 Task: Look for space in La Orilla, Mexico from 17th June, 2023 to 21st June, 2023 for 2 adults in price range Rs.7000 to Rs.12000. Place can be private room with 1  bedroom having 2 beds and 1 bathroom. Property type can be house, flat, guest house. Booking option can be shelf check-in. Required host language is English.
Action: Mouse moved to (576, 141)
Screenshot: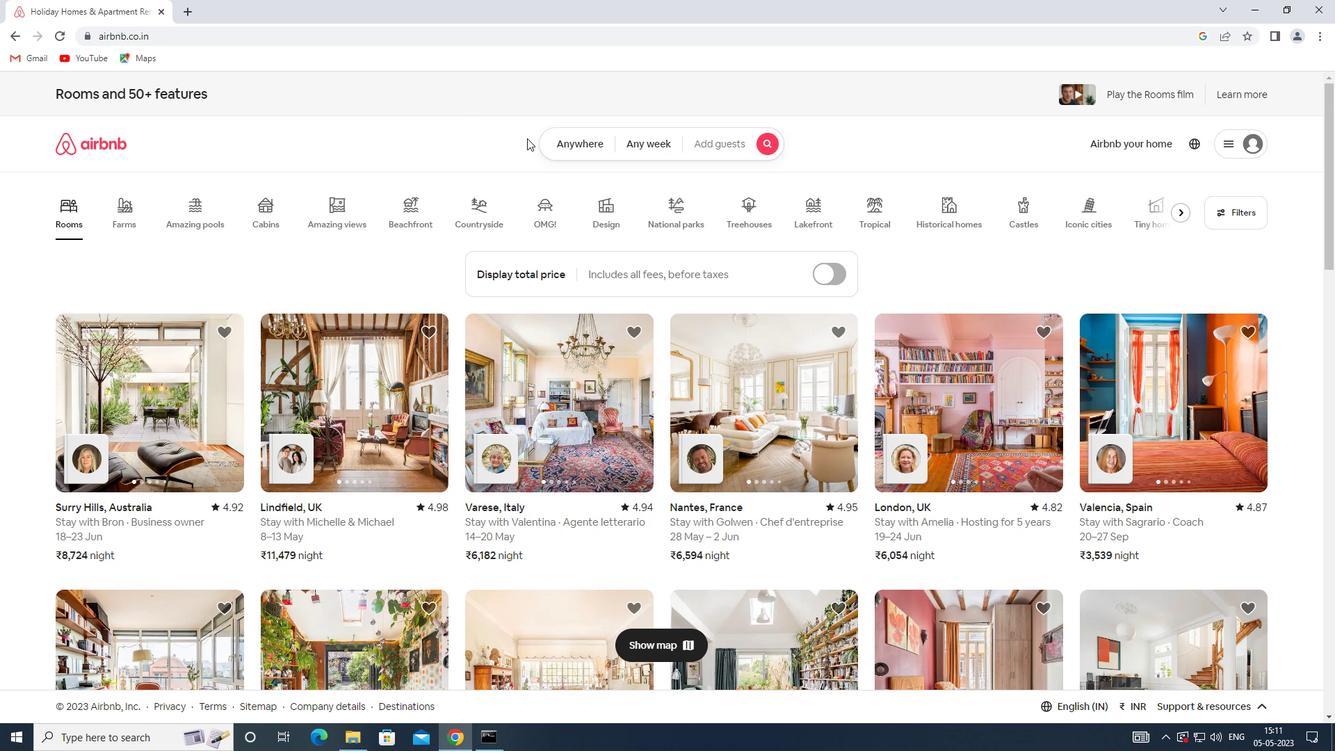 
Action: Mouse pressed left at (576, 141)
Screenshot: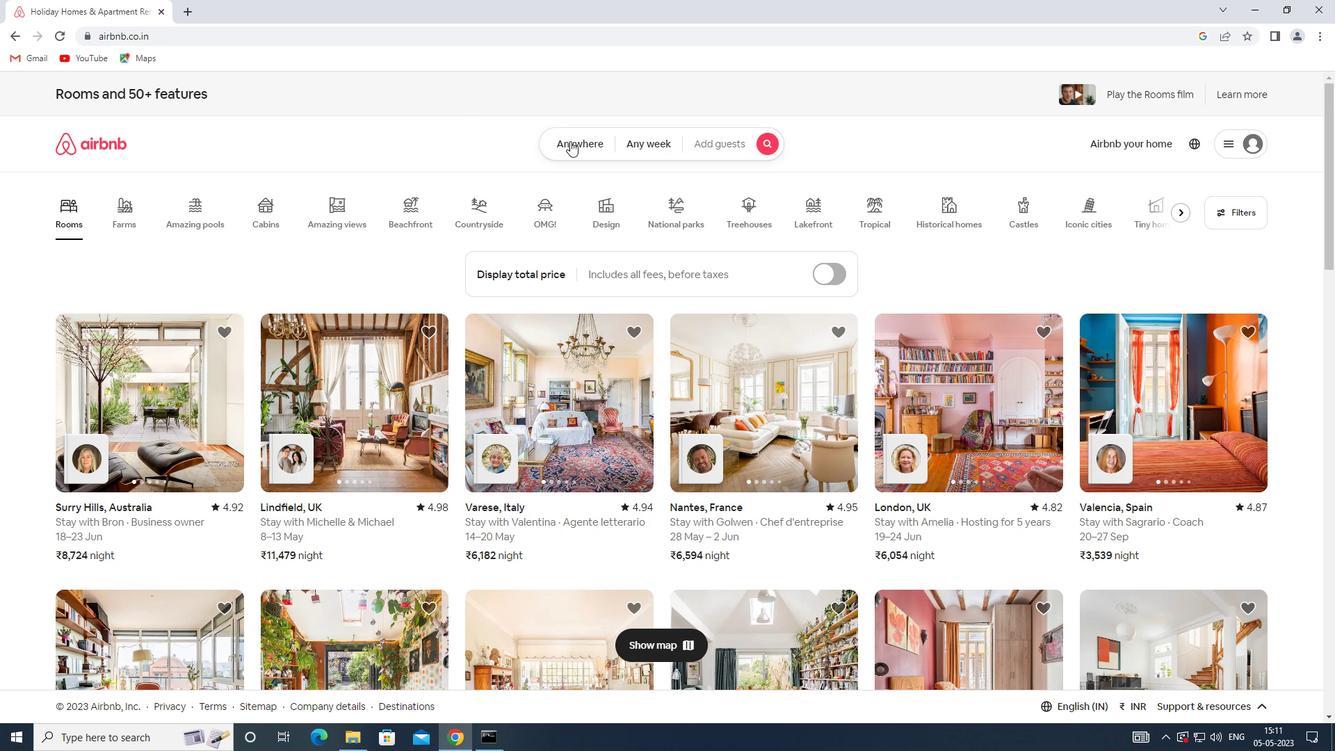 
Action: Mouse moved to (415, 196)
Screenshot: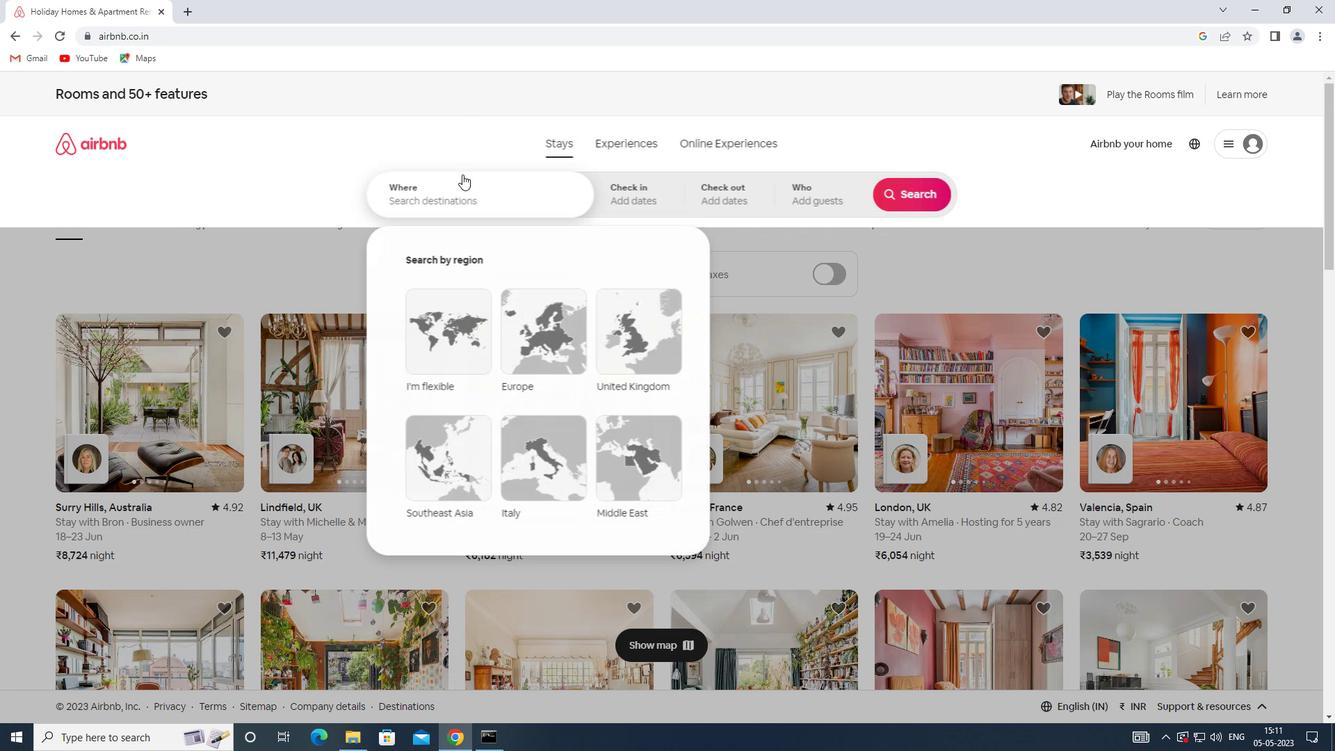 
Action: Mouse pressed left at (415, 196)
Screenshot: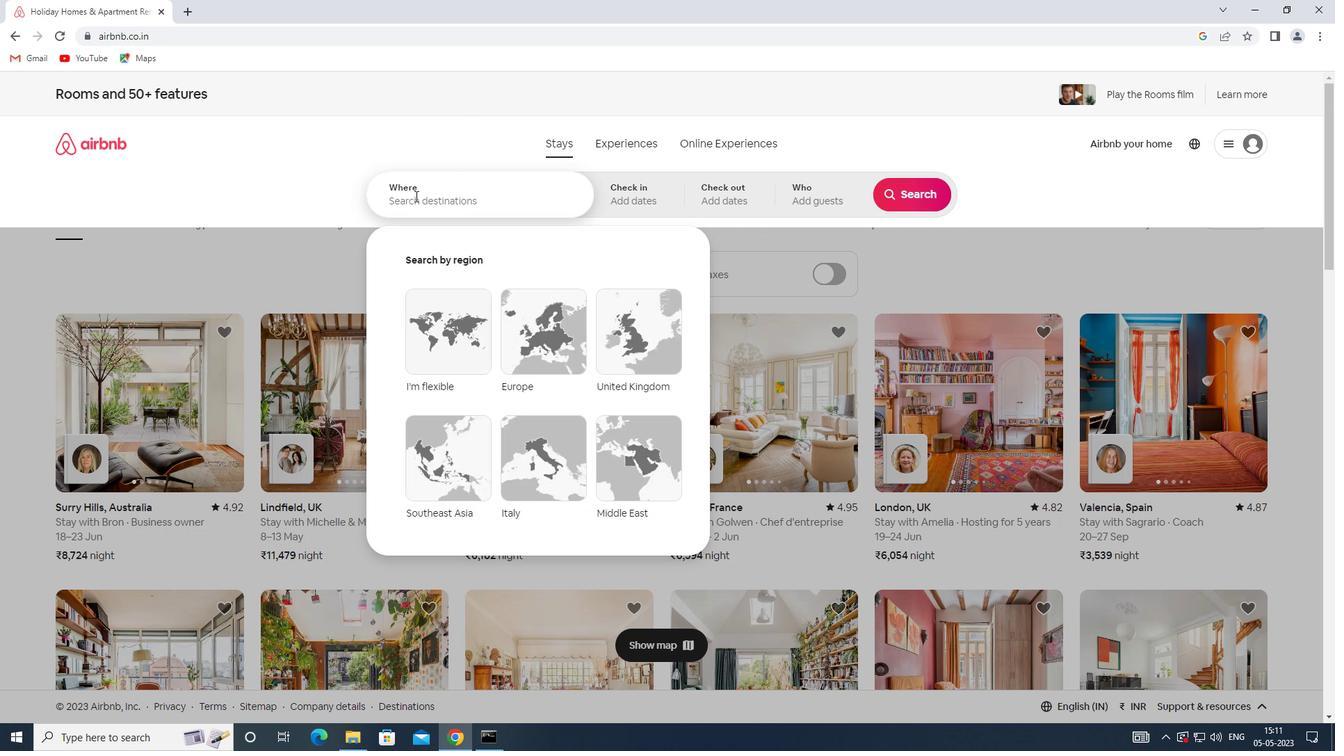 
Action: Key pressed <Key.shift><Key.shift><Key.shift><Key.shift>LA<Key.space><Key.shift>ORILLA,<Key.shift><Key.shift><Key.shift><Key.shift><Key.shift><Key.shift>MEXICO
Screenshot: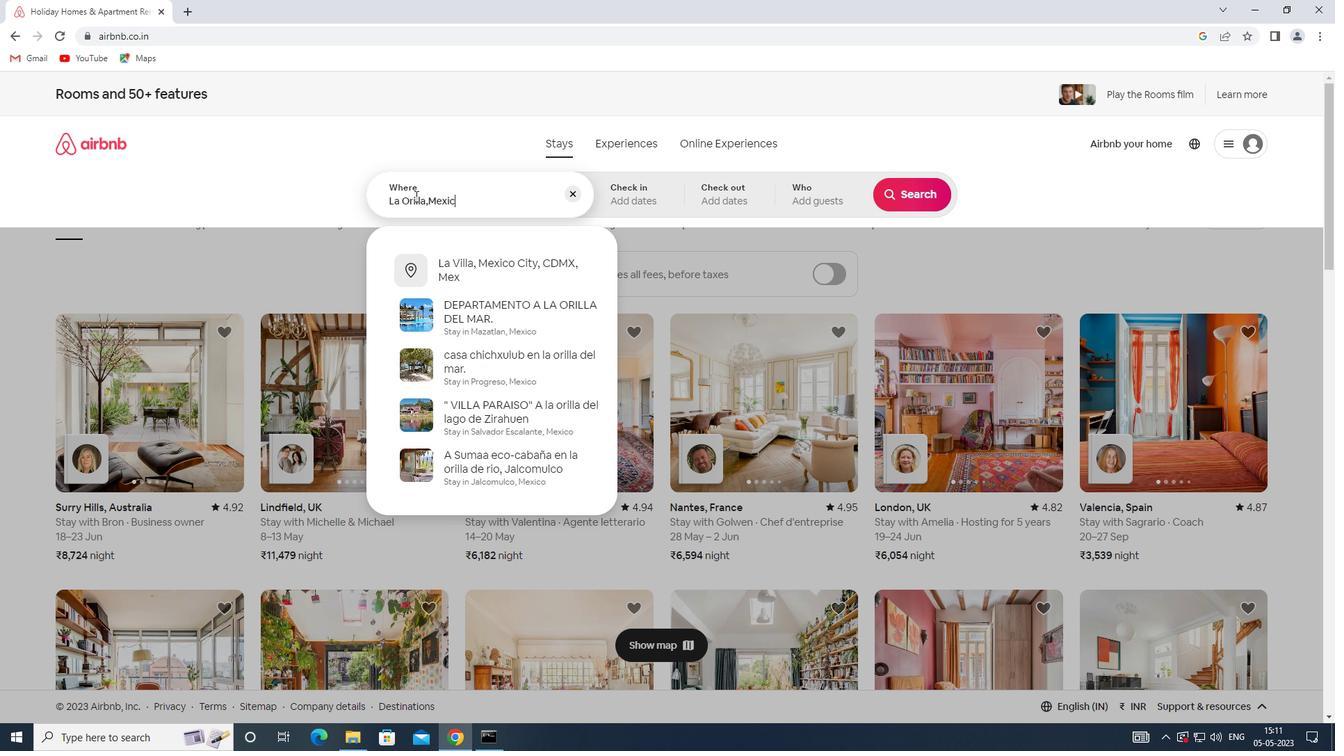 
Action: Mouse moved to (617, 205)
Screenshot: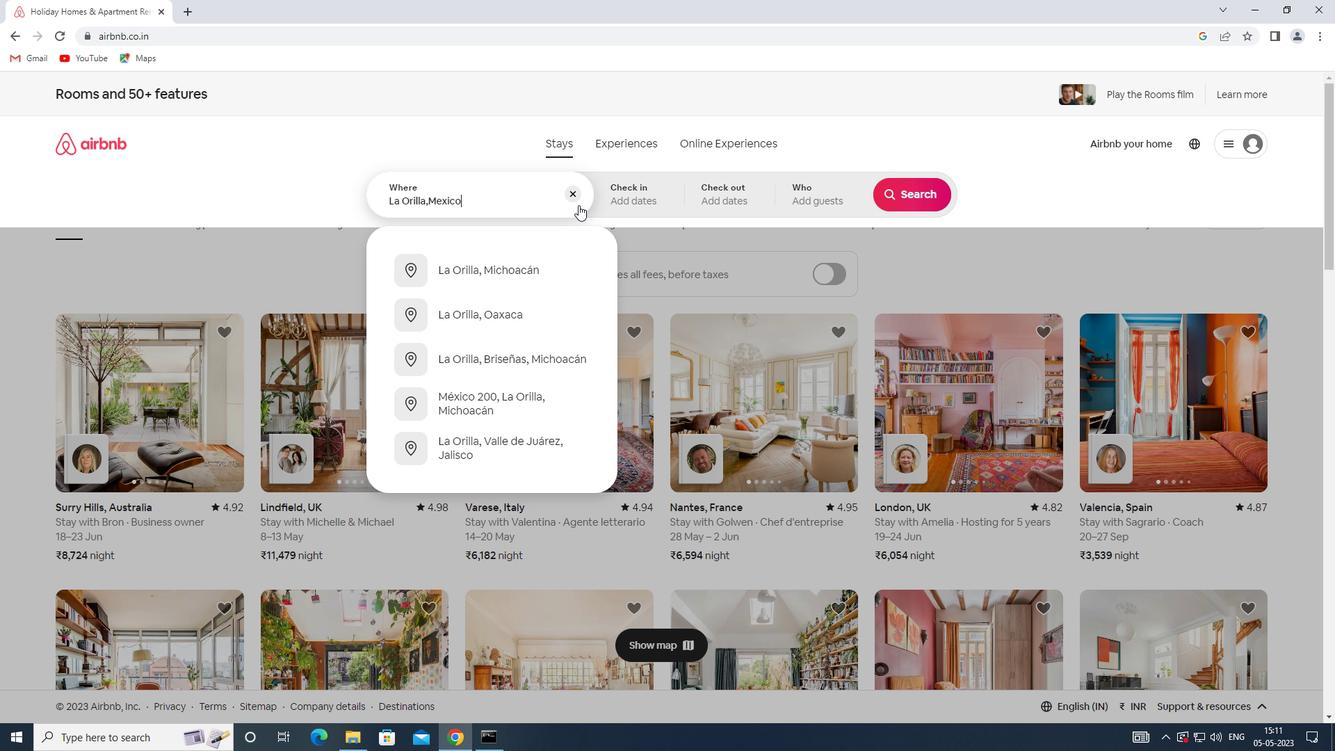 
Action: Mouse pressed left at (617, 205)
Screenshot: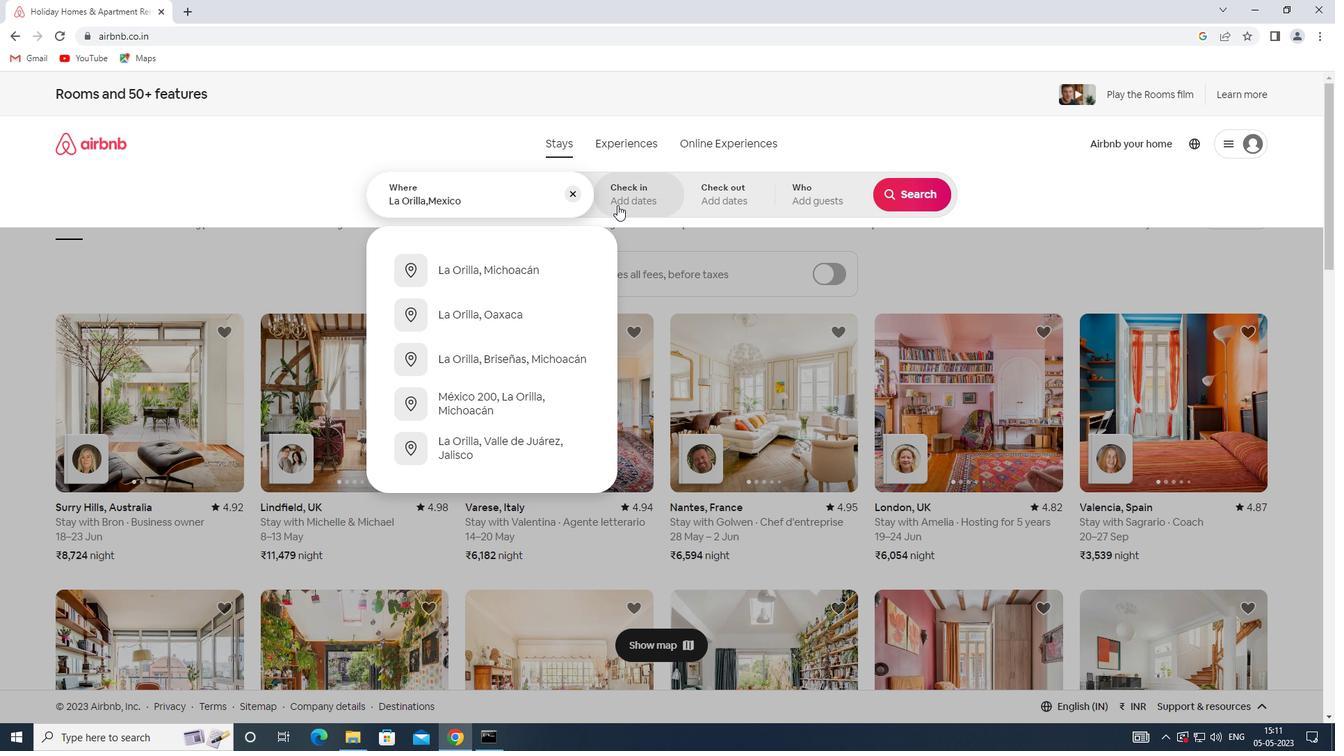 
Action: Mouse moved to (898, 428)
Screenshot: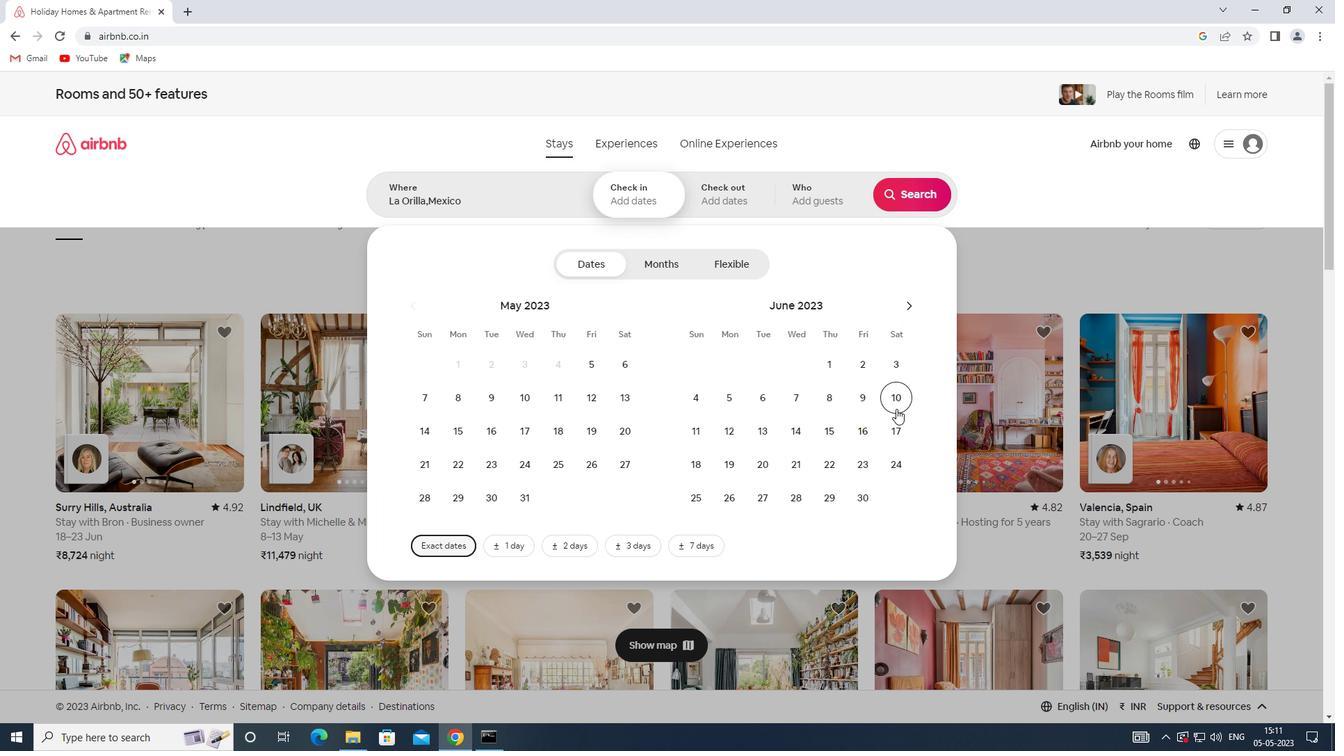 
Action: Mouse pressed left at (898, 428)
Screenshot: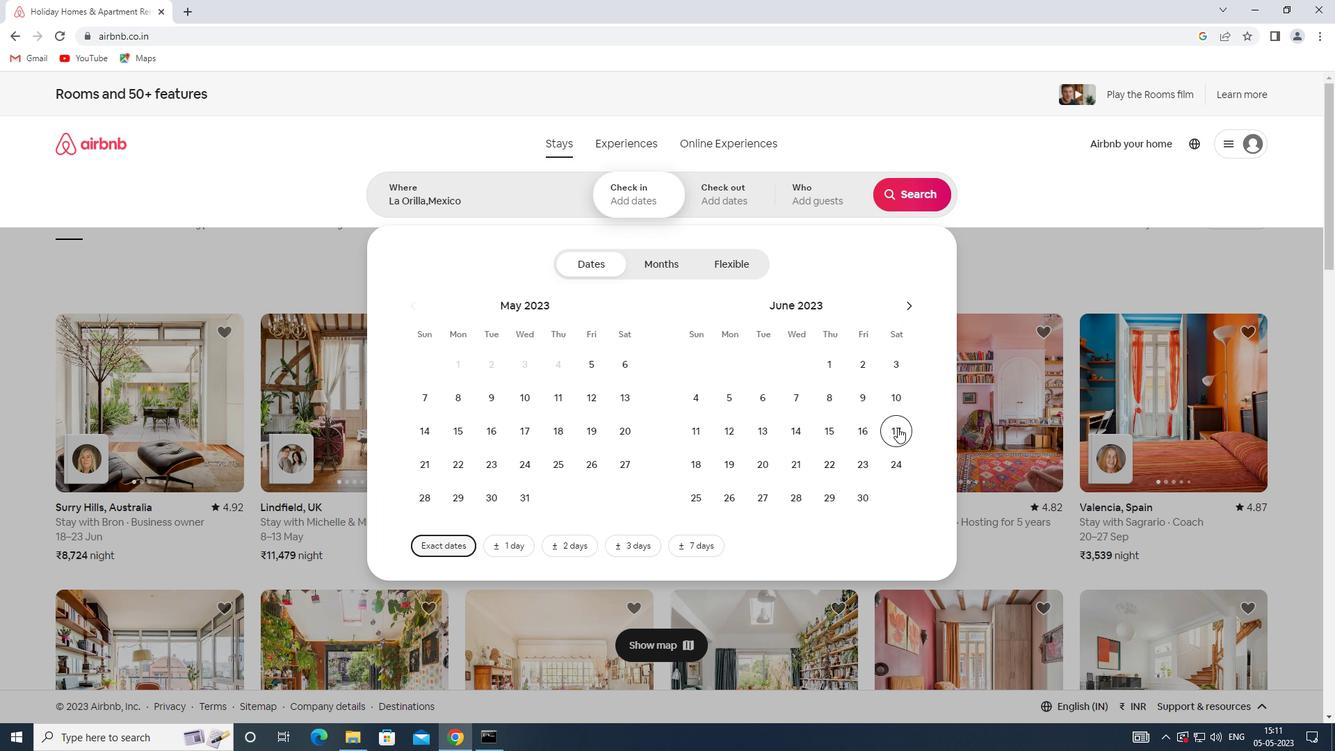 
Action: Mouse moved to (793, 467)
Screenshot: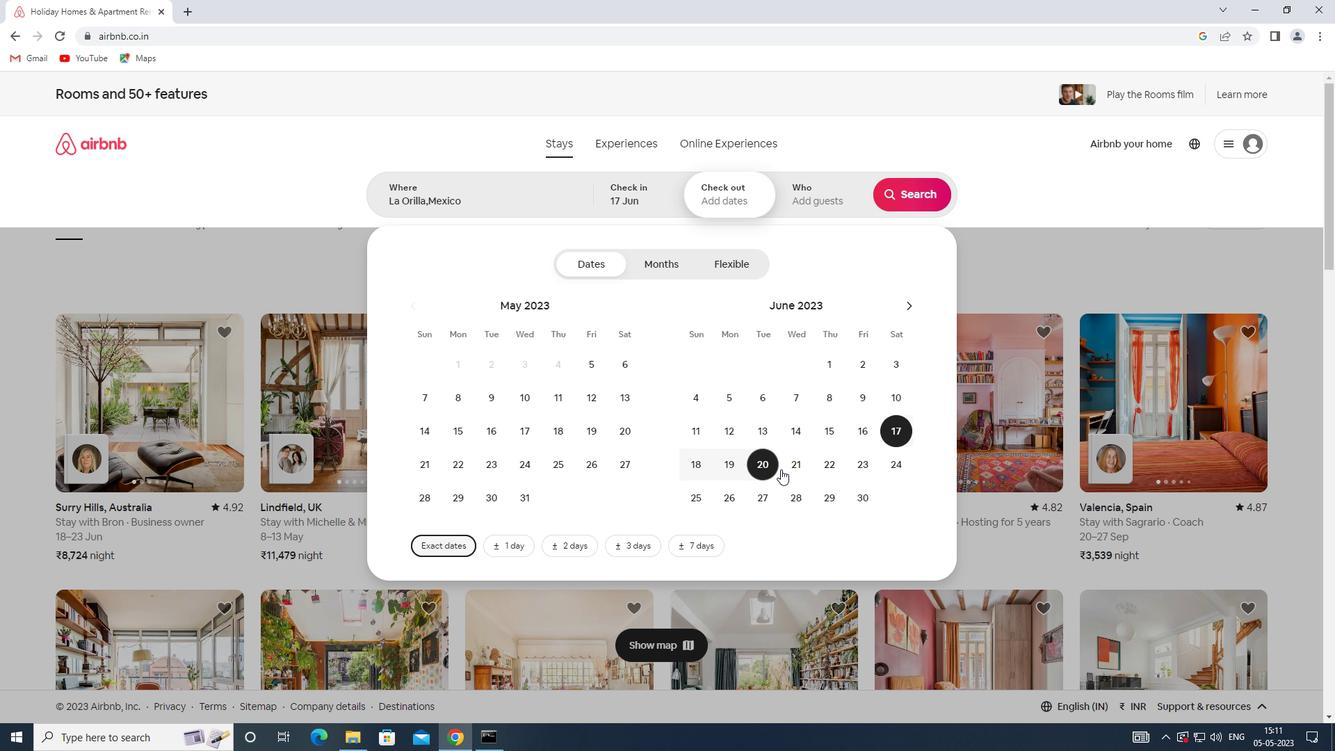 
Action: Mouse pressed left at (793, 467)
Screenshot: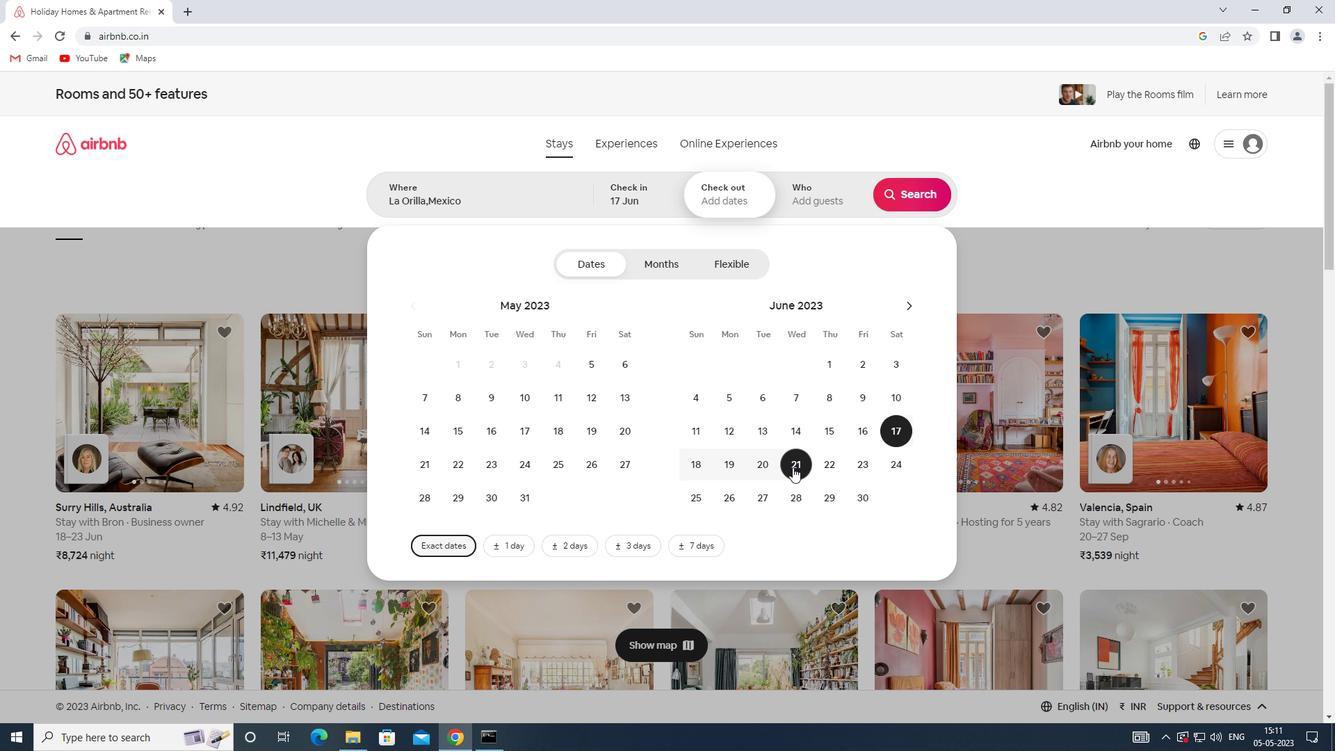 
Action: Mouse moved to (823, 201)
Screenshot: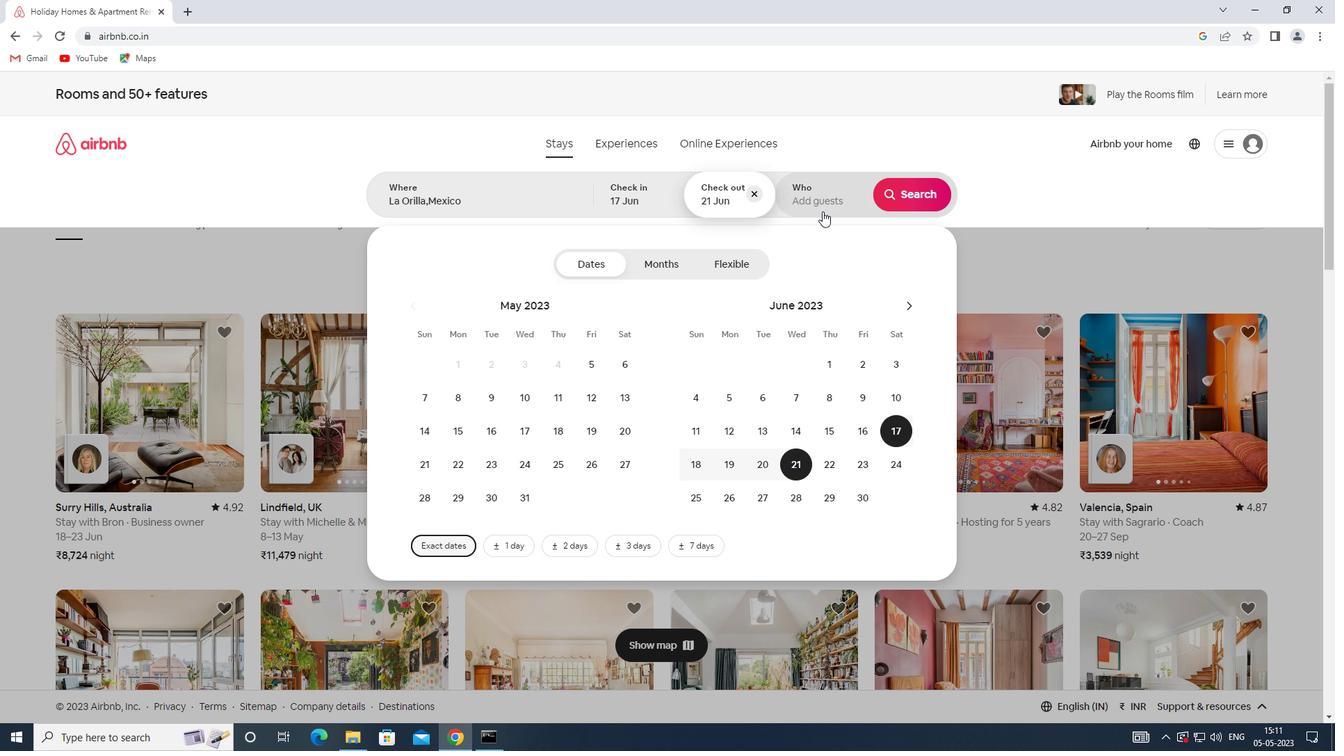 
Action: Mouse pressed left at (823, 201)
Screenshot: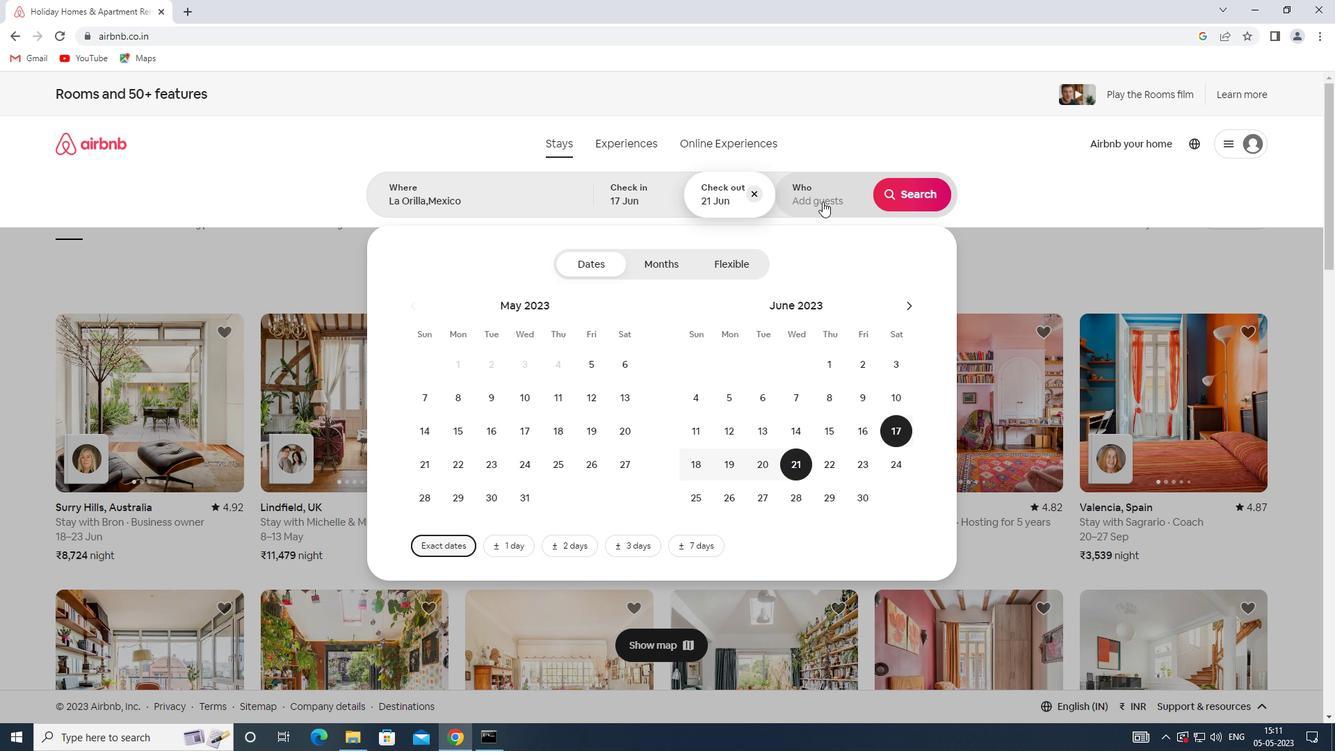 
Action: Mouse moved to (919, 267)
Screenshot: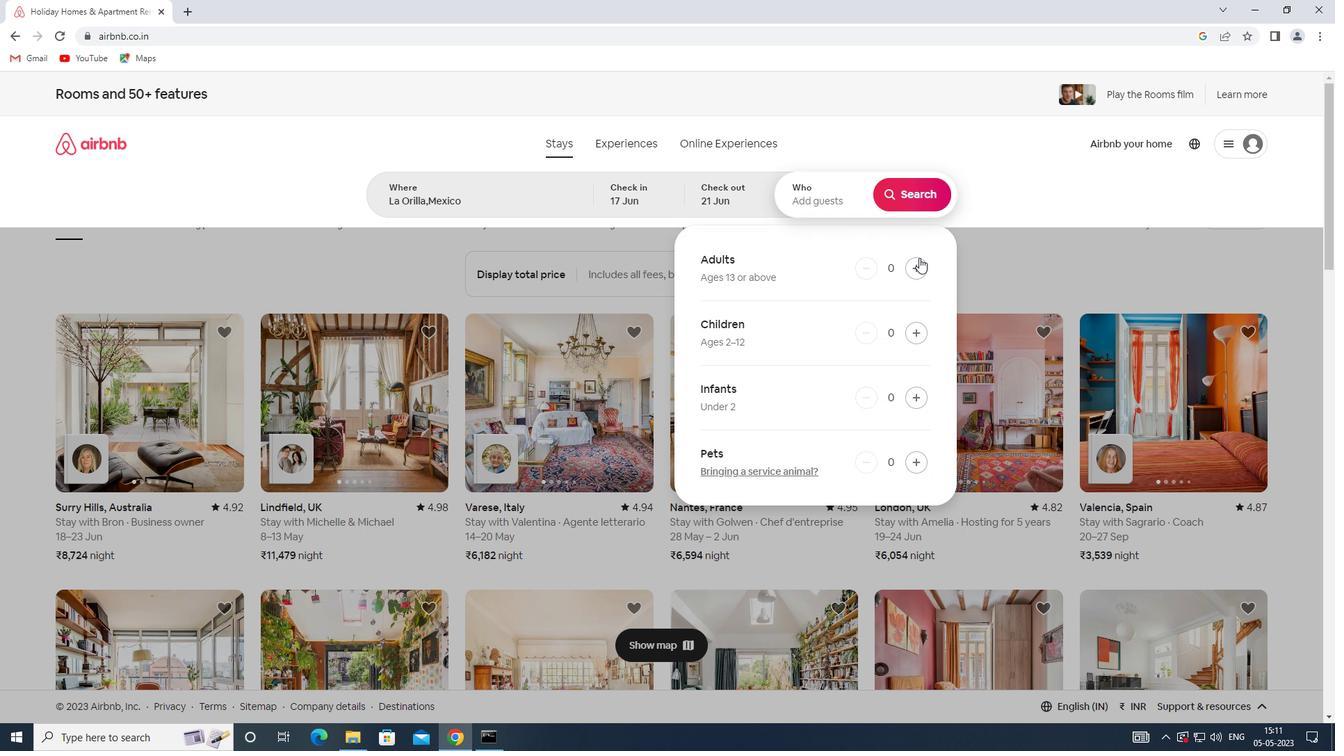 
Action: Mouse pressed left at (919, 267)
Screenshot: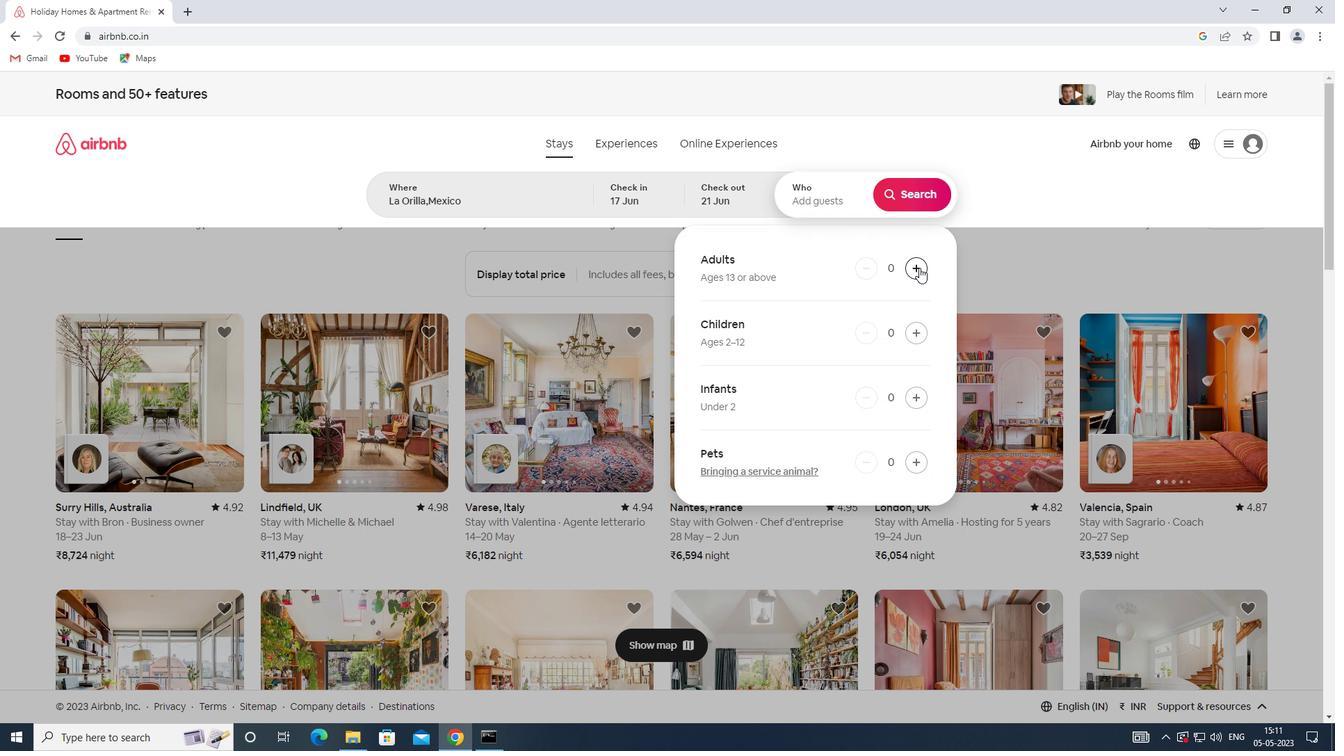 
Action: Mouse pressed left at (919, 267)
Screenshot: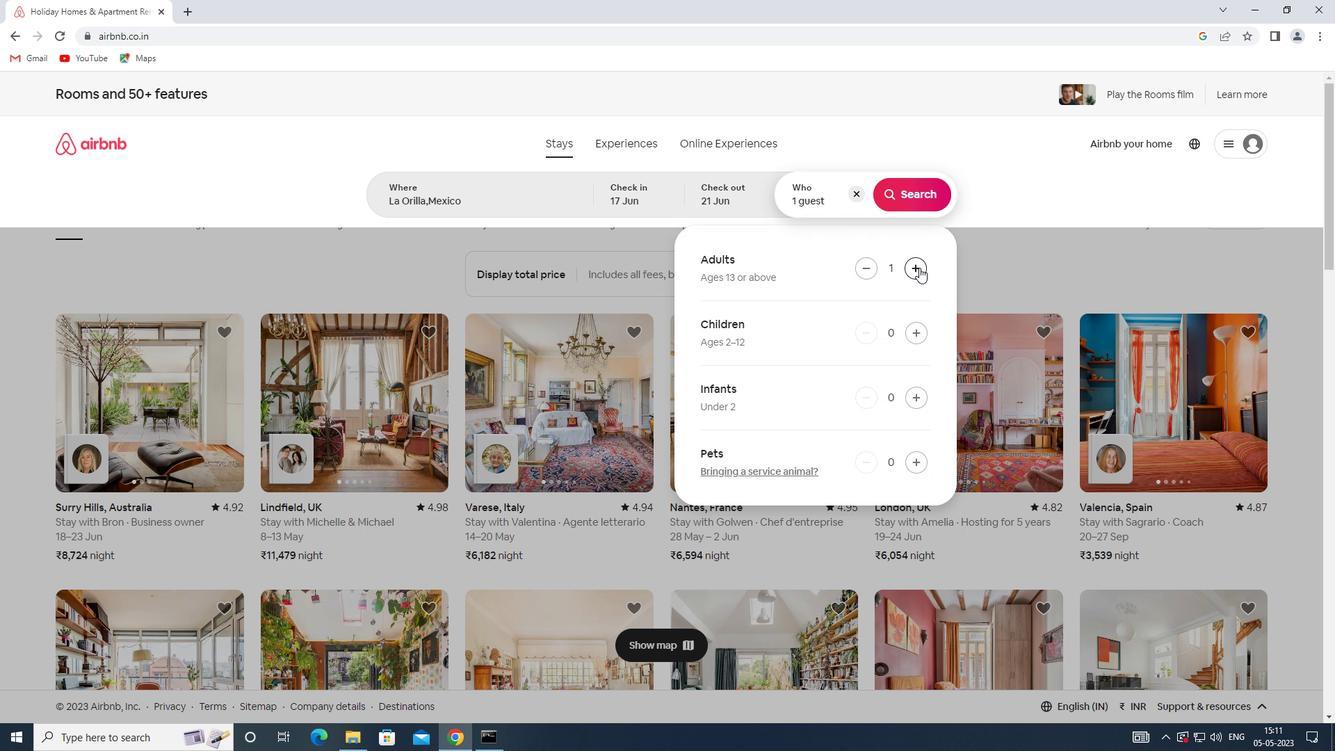 
Action: Mouse moved to (912, 196)
Screenshot: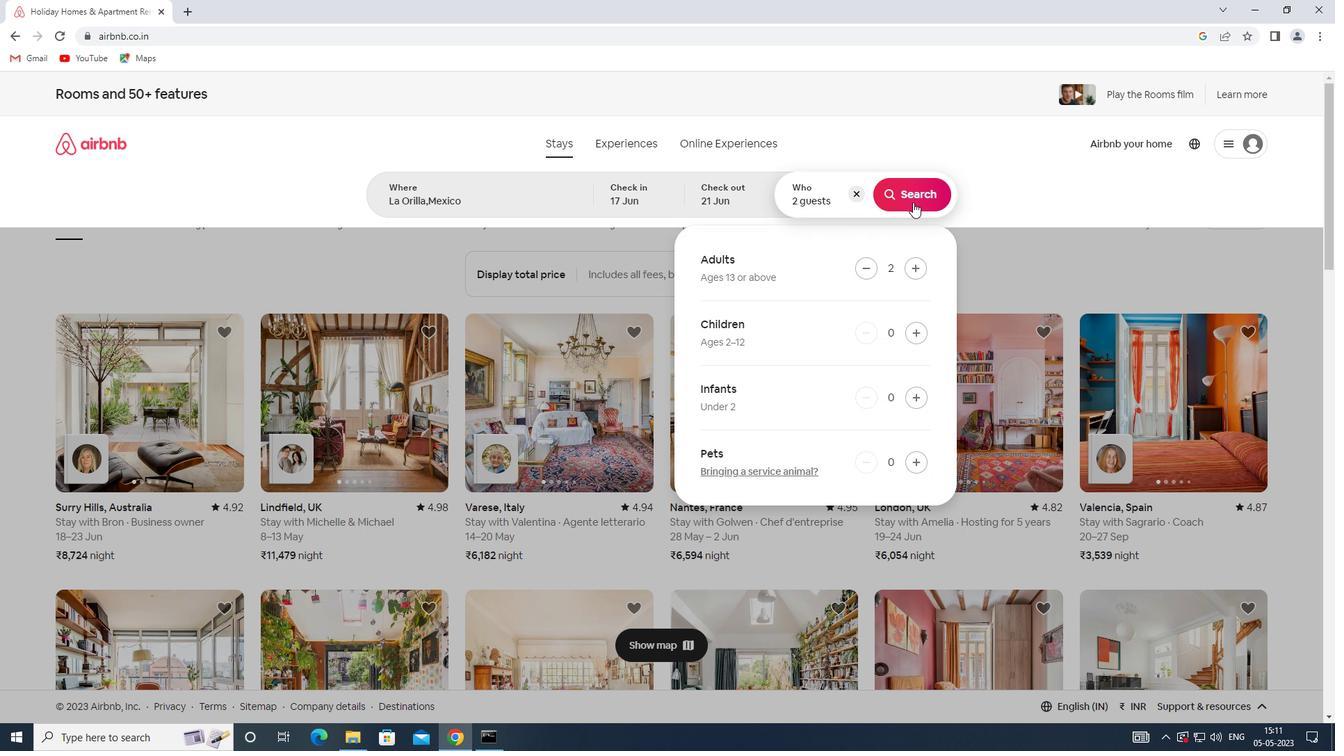 
Action: Mouse pressed left at (912, 196)
Screenshot: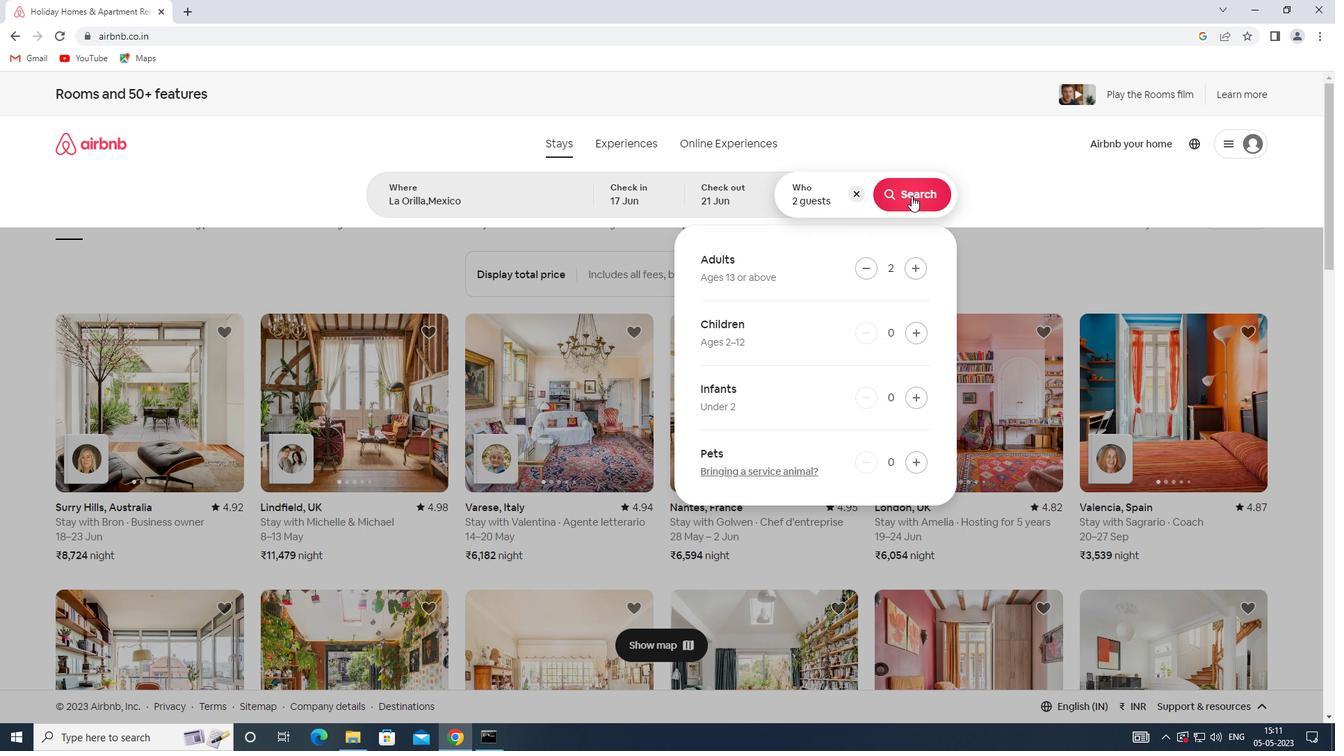 
Action: Mouse moved to (1273, 157)
Screenshot: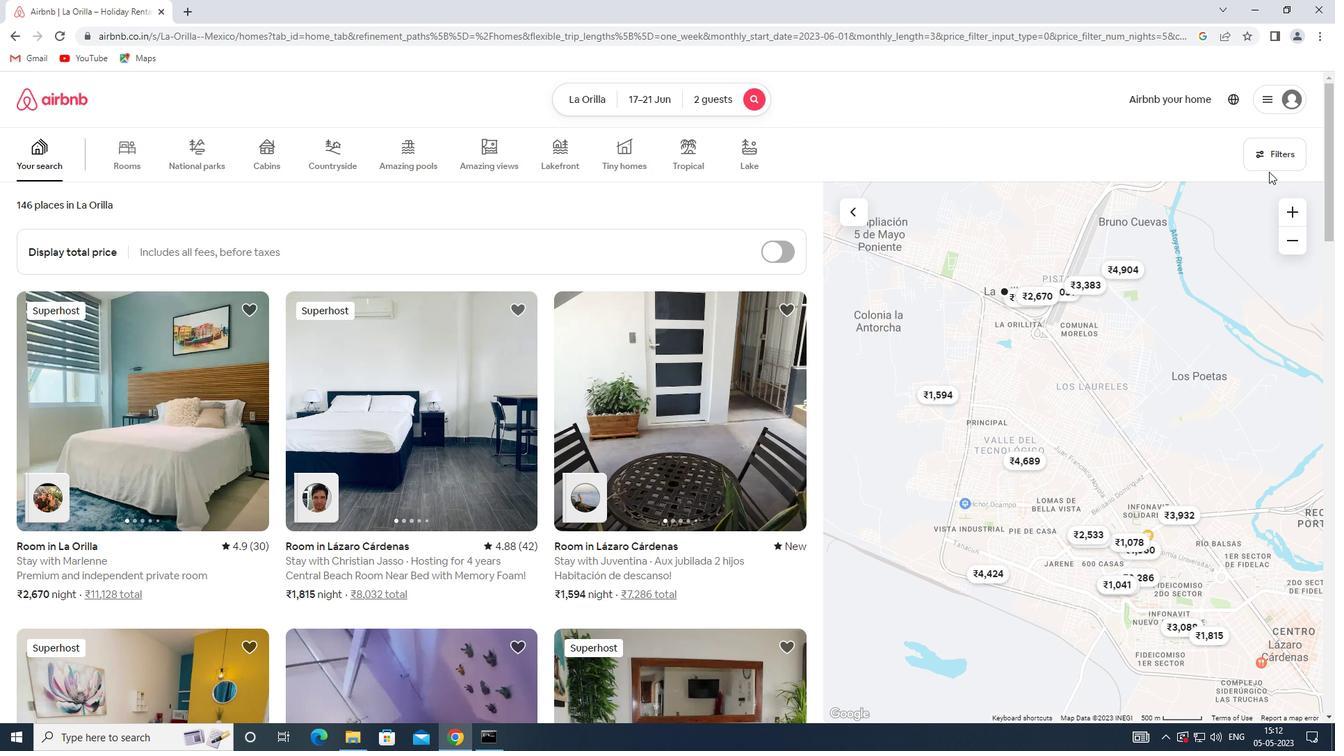 
Action: Mouse pressed left at (1273, 157)
Screenshot: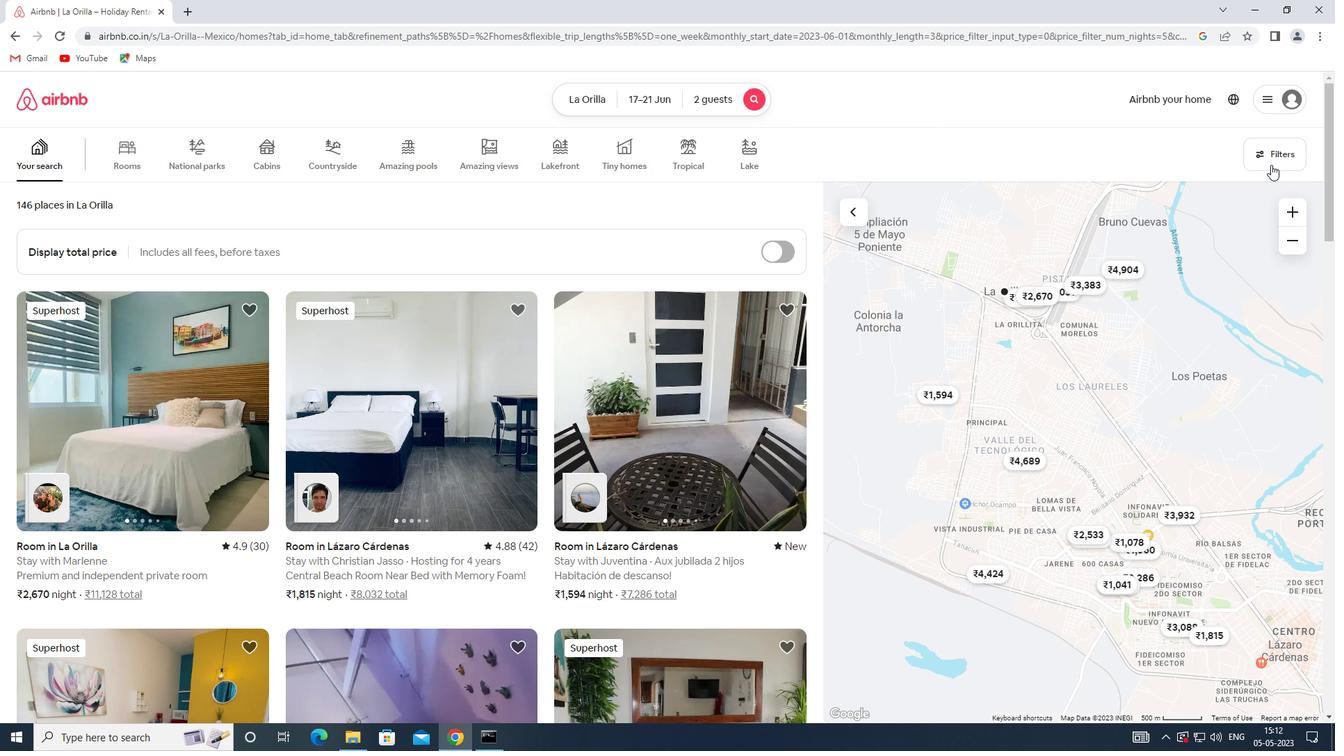 
Action: Mouse moved to (489, 498)
Screenshot: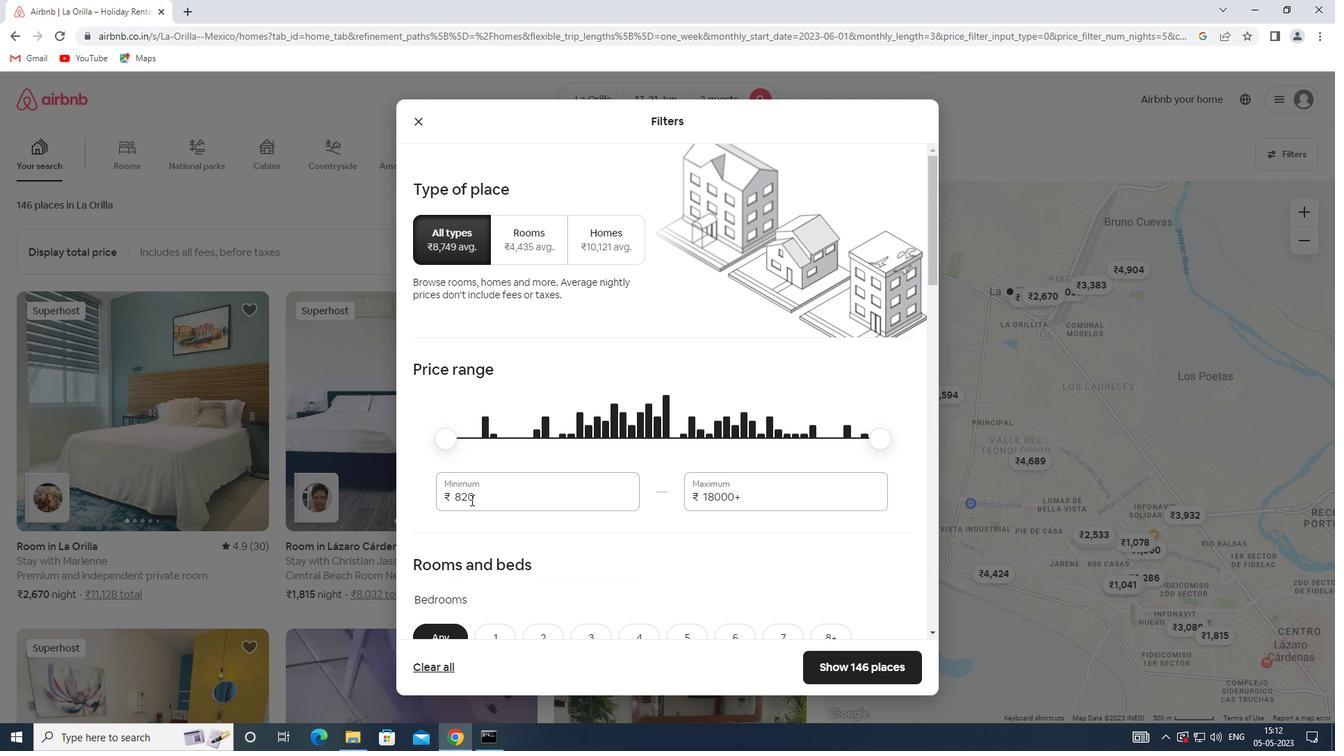 
Action: Mouse pressed left at (489, 498)
Screenshot: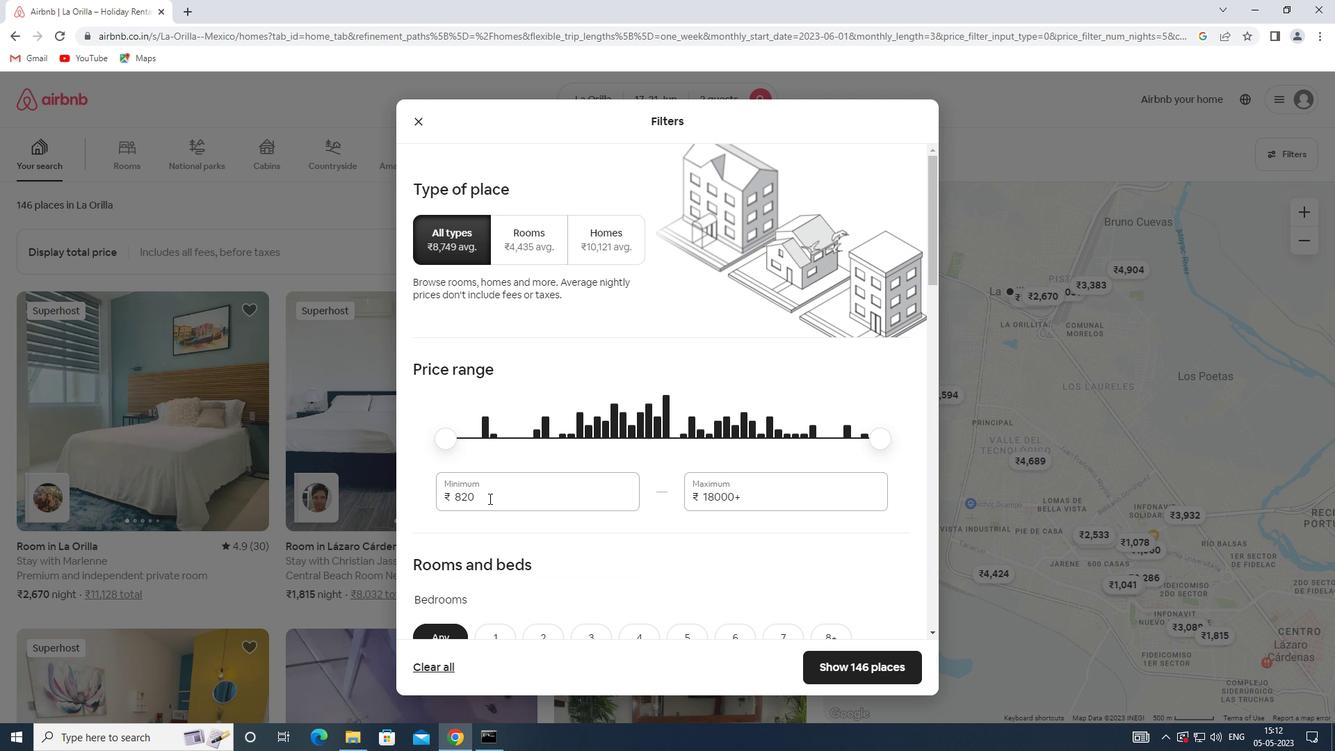 
Action: Mouse moved to (402, 491)
Screenshot: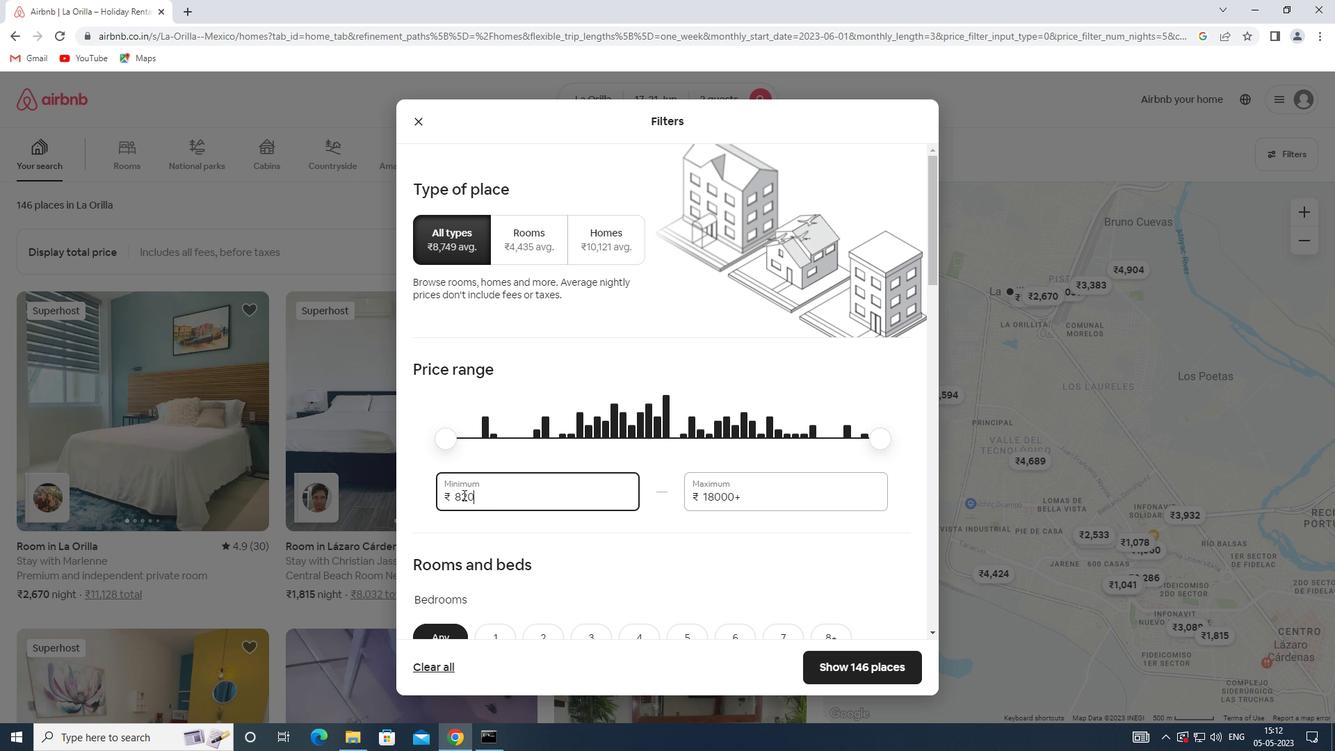 
Action: Key pressed 7000
Screenshot: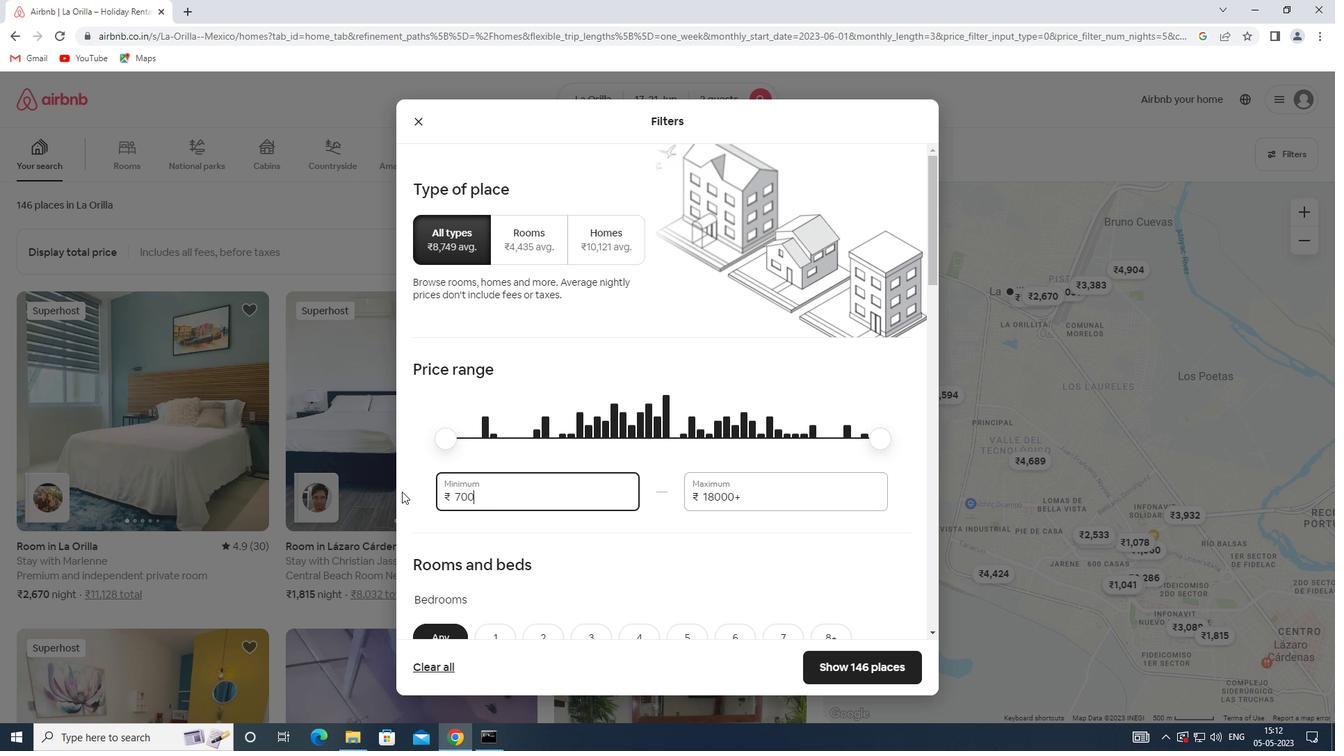 
Action: Mouse moved to (751, 498)
Screenshot: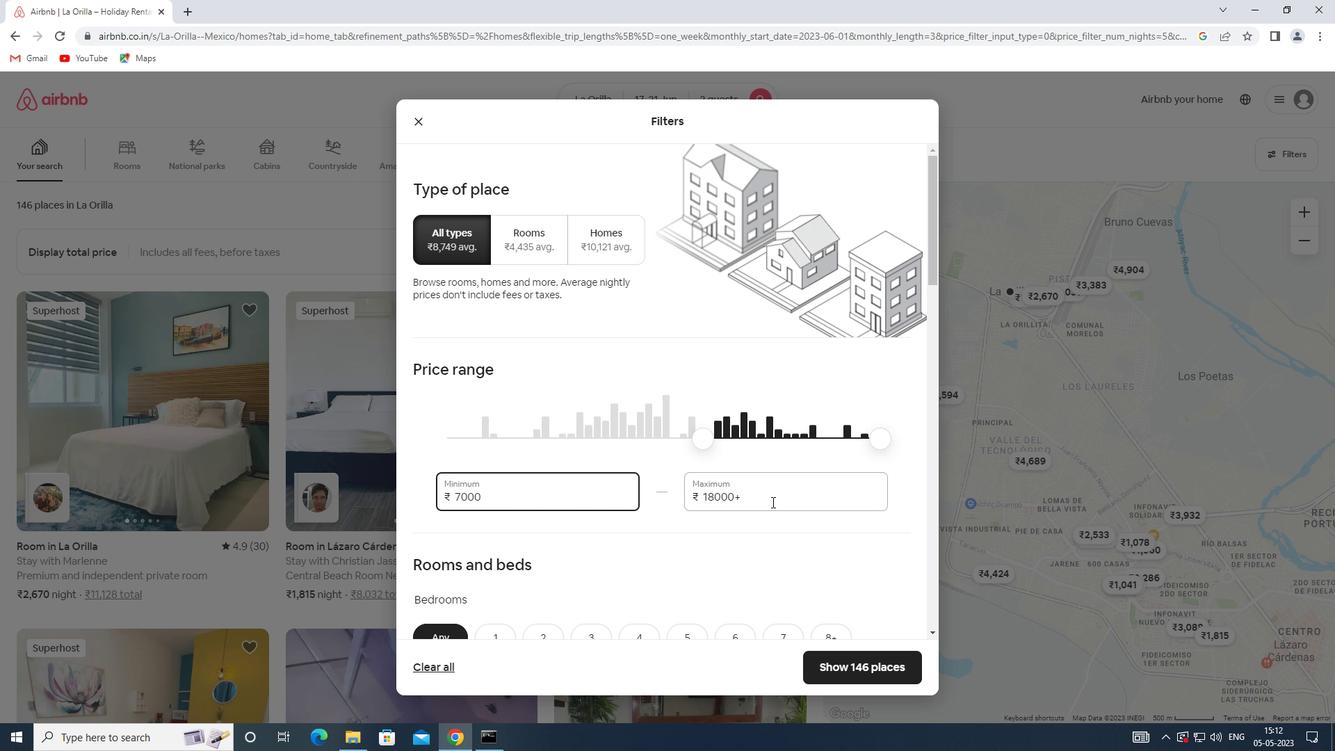 
Action: Mouse pressed left at (751, 498)
Screenshot: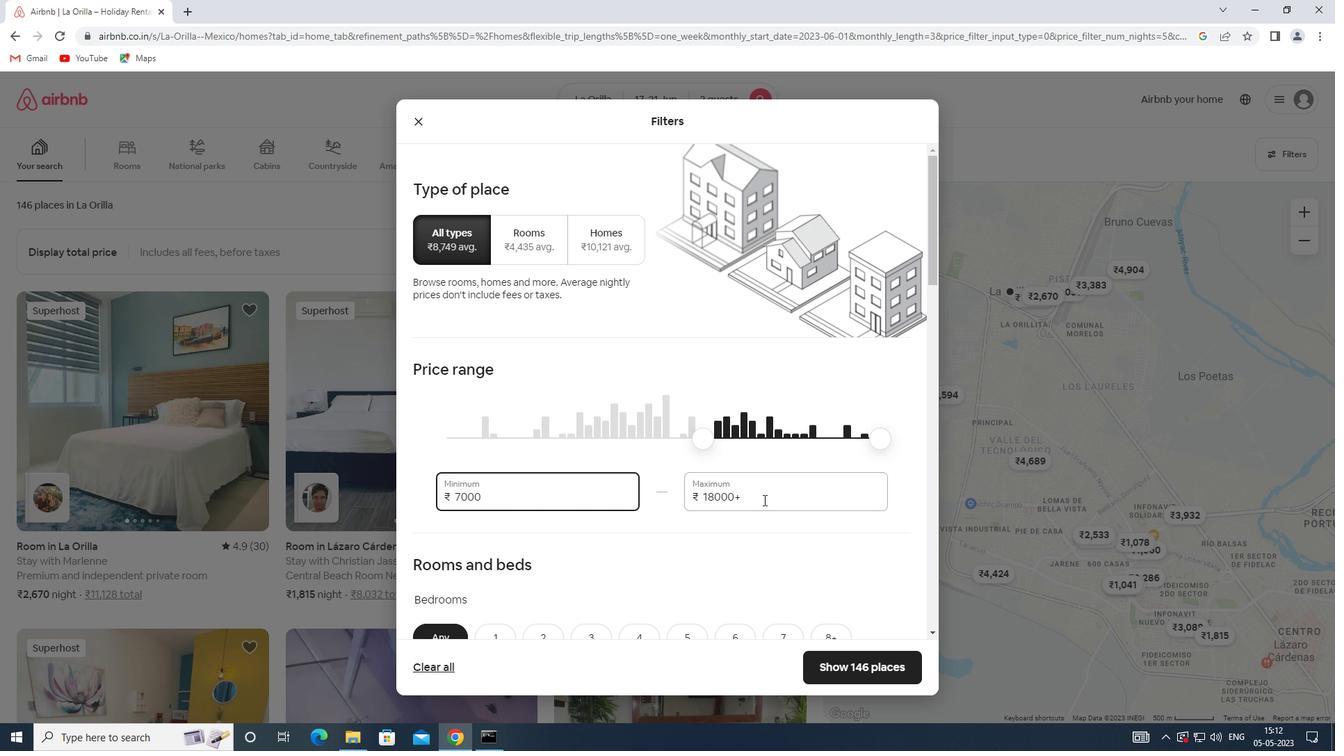 
Action: Mouse moved to (632, 496)
Screenshot: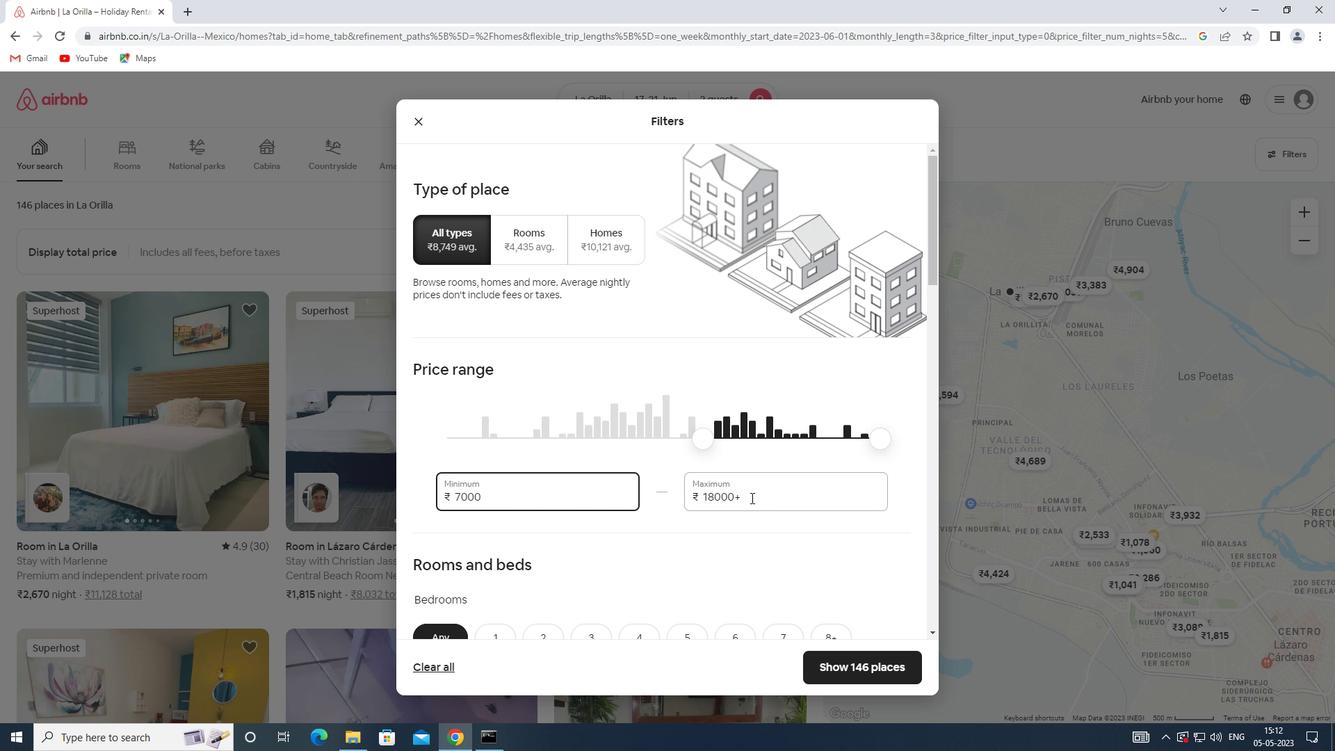 
Action: Key pressed 12000
Screenshot: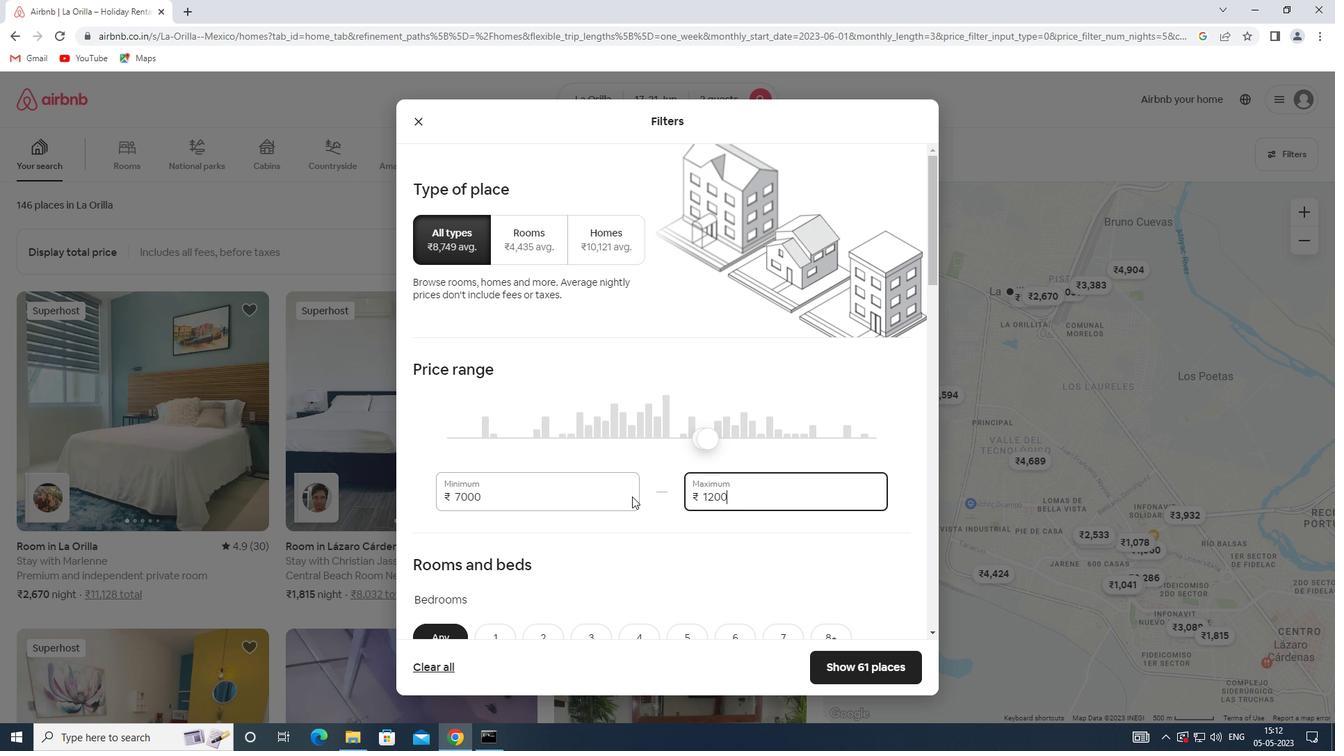 
Action: Mouse moved to (599, 491)
Screenshot: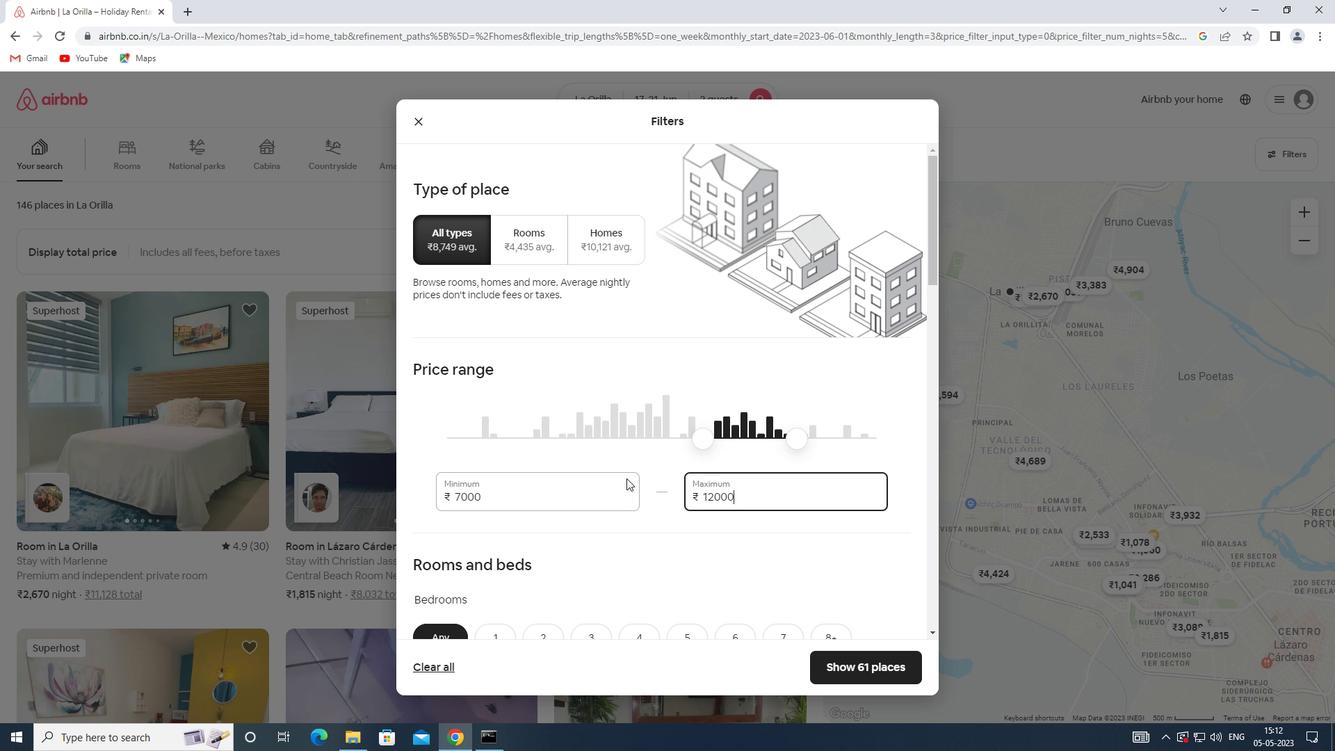 
Action: Mouse scrolled (599, 490) with delta (0, 0)
Screenshot: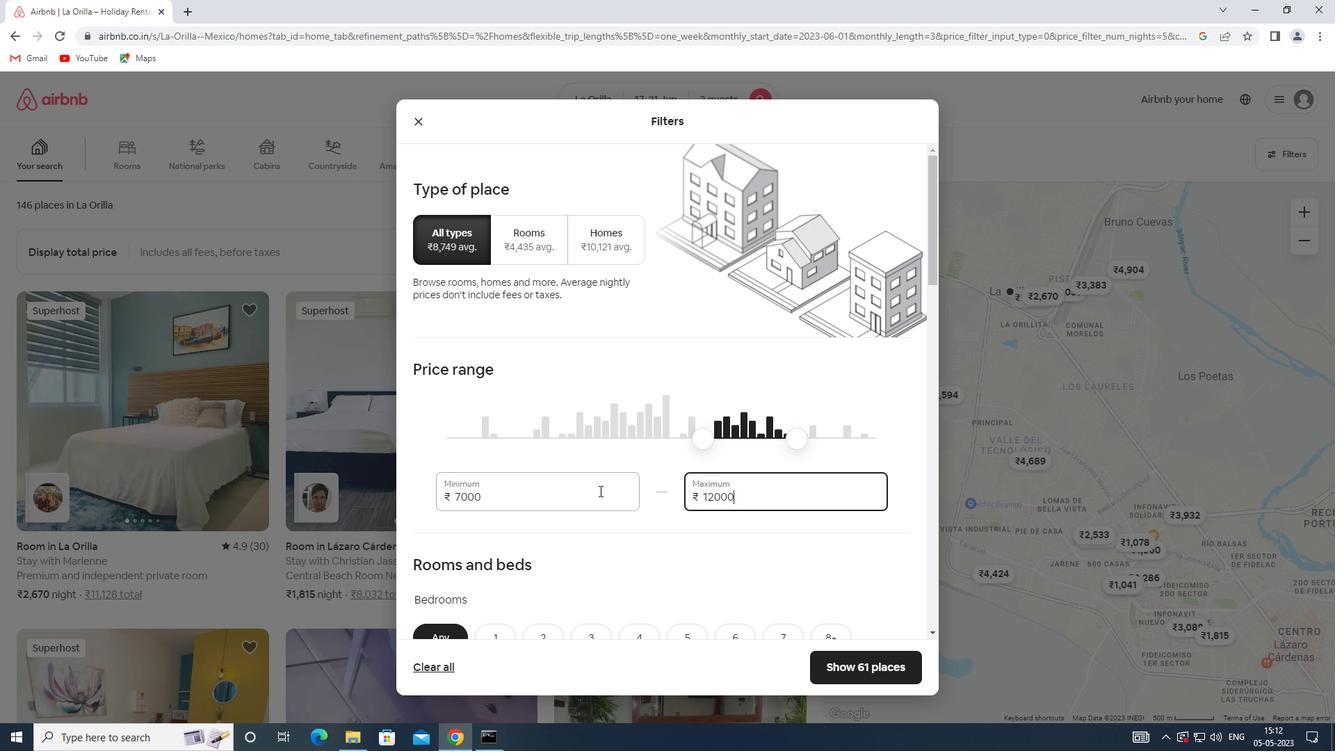 
Action: Mouse scrolled (599, 490) with delta (0, 0)
Screenshot: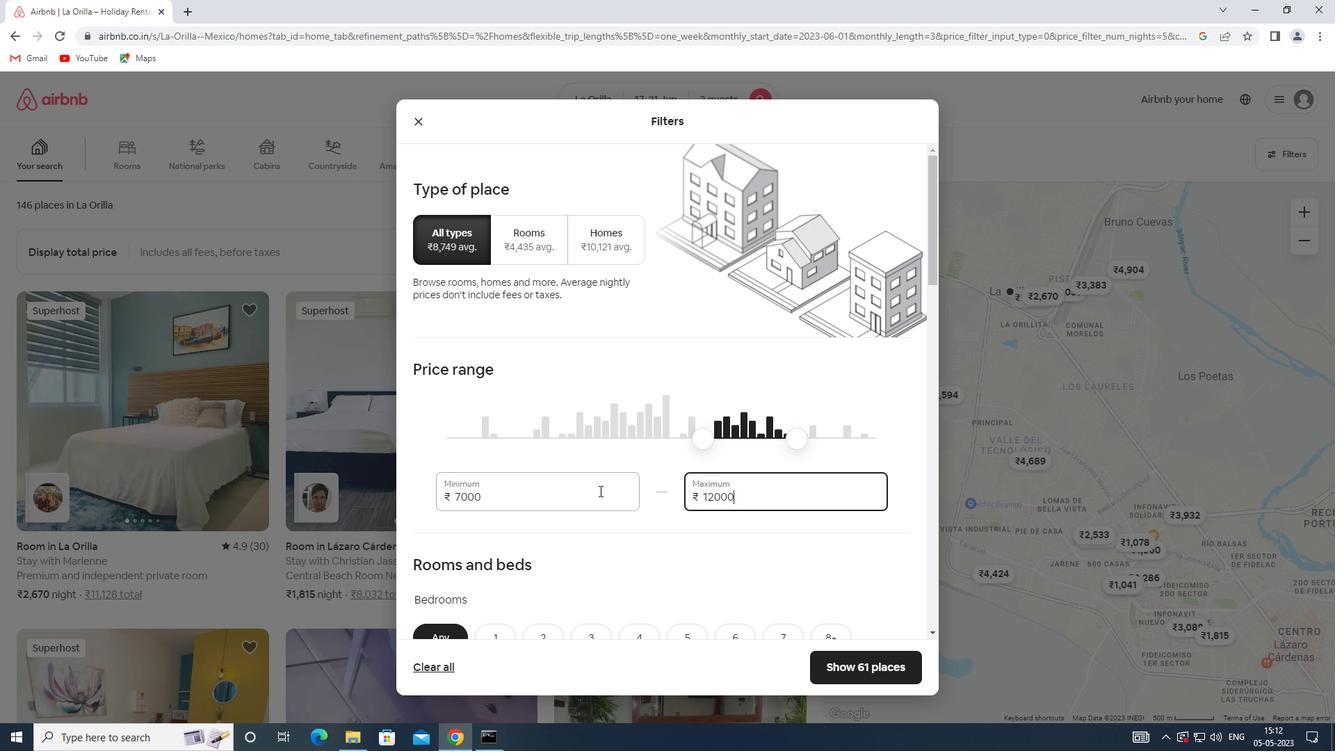 
Action: Mouse scrolled (599, 490) with delta (0, 0)
Screenshot: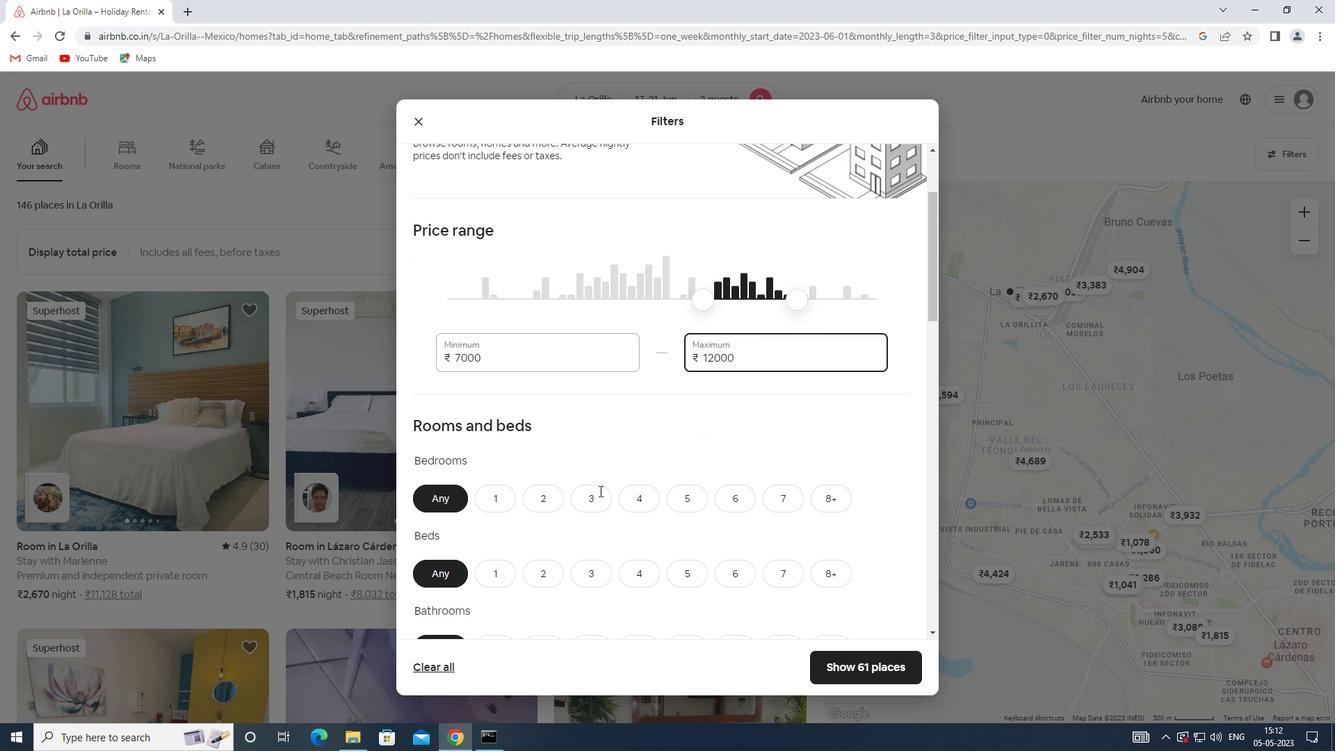 
Action: Mouse moved to (596, 491)
Screenshot: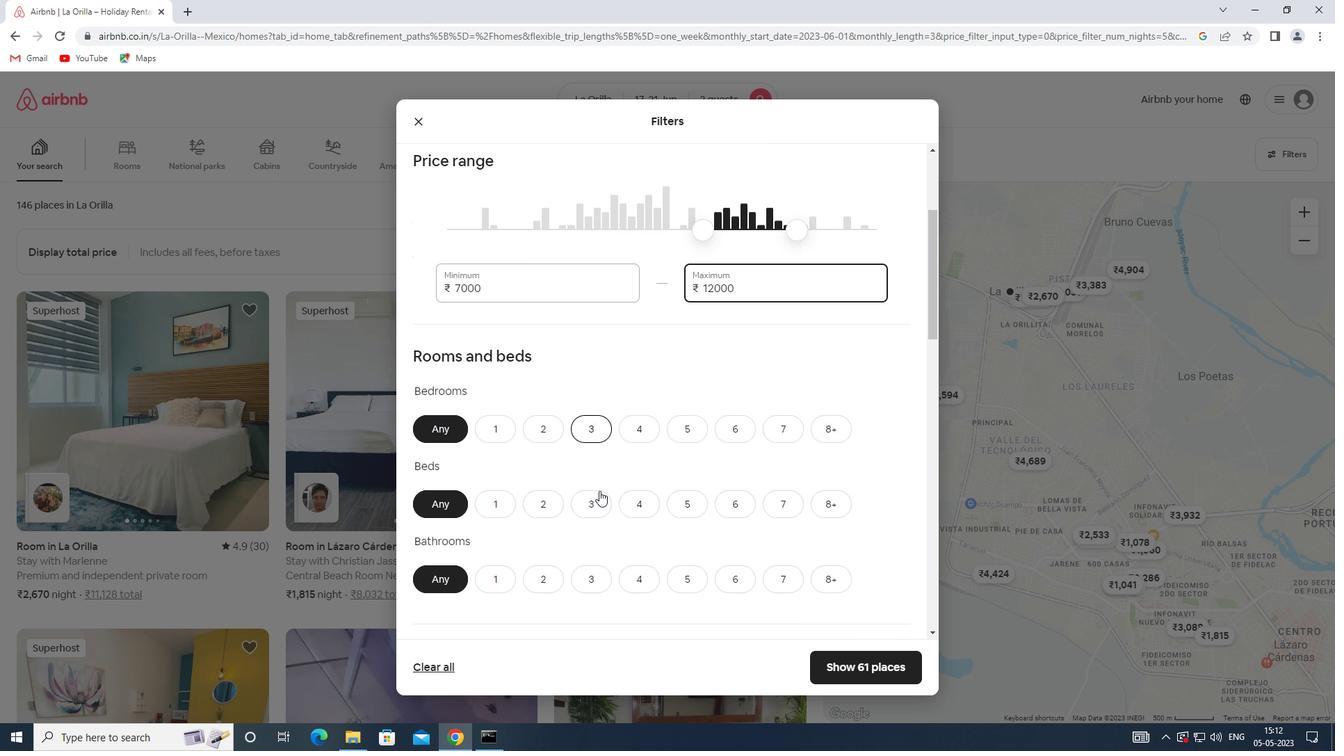 
Action: Mouse scrolled (596, 491) with delta (0, 0)
Screenshot: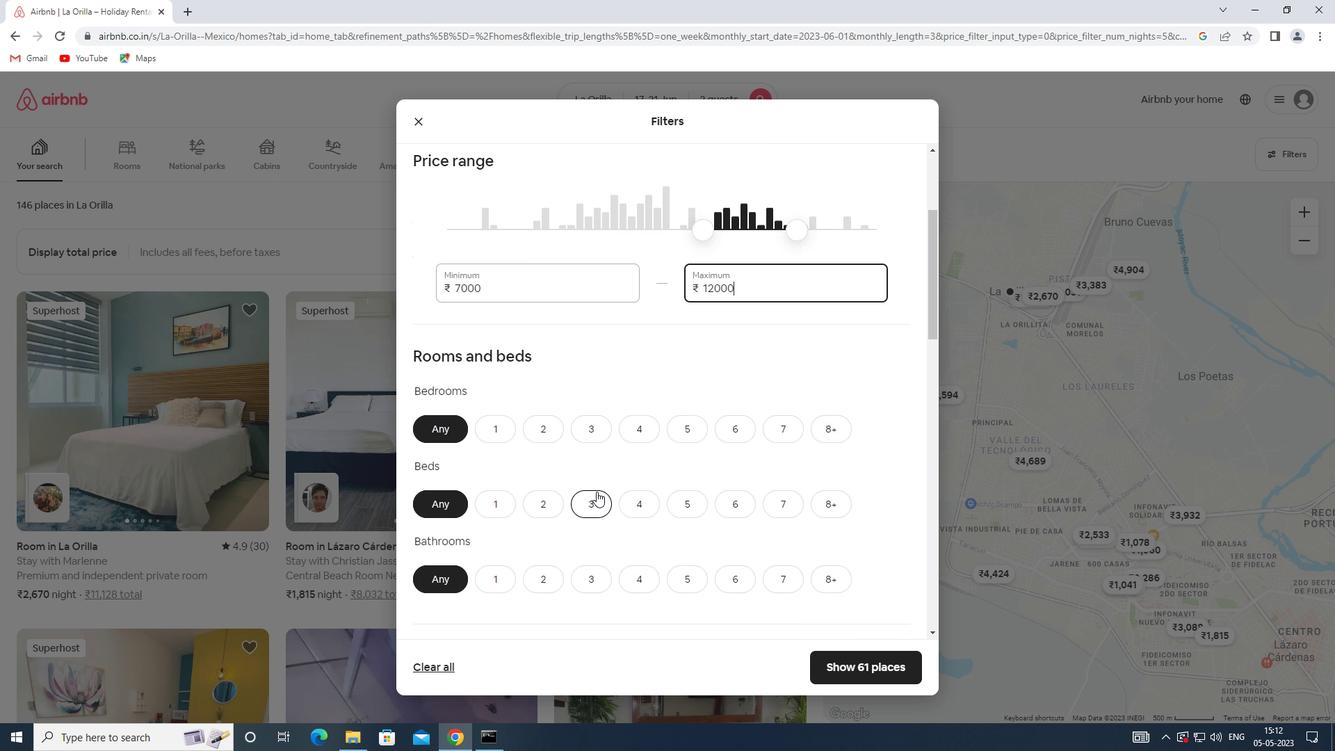 
Action: Mouse moved to (500, 357)
Screenshot: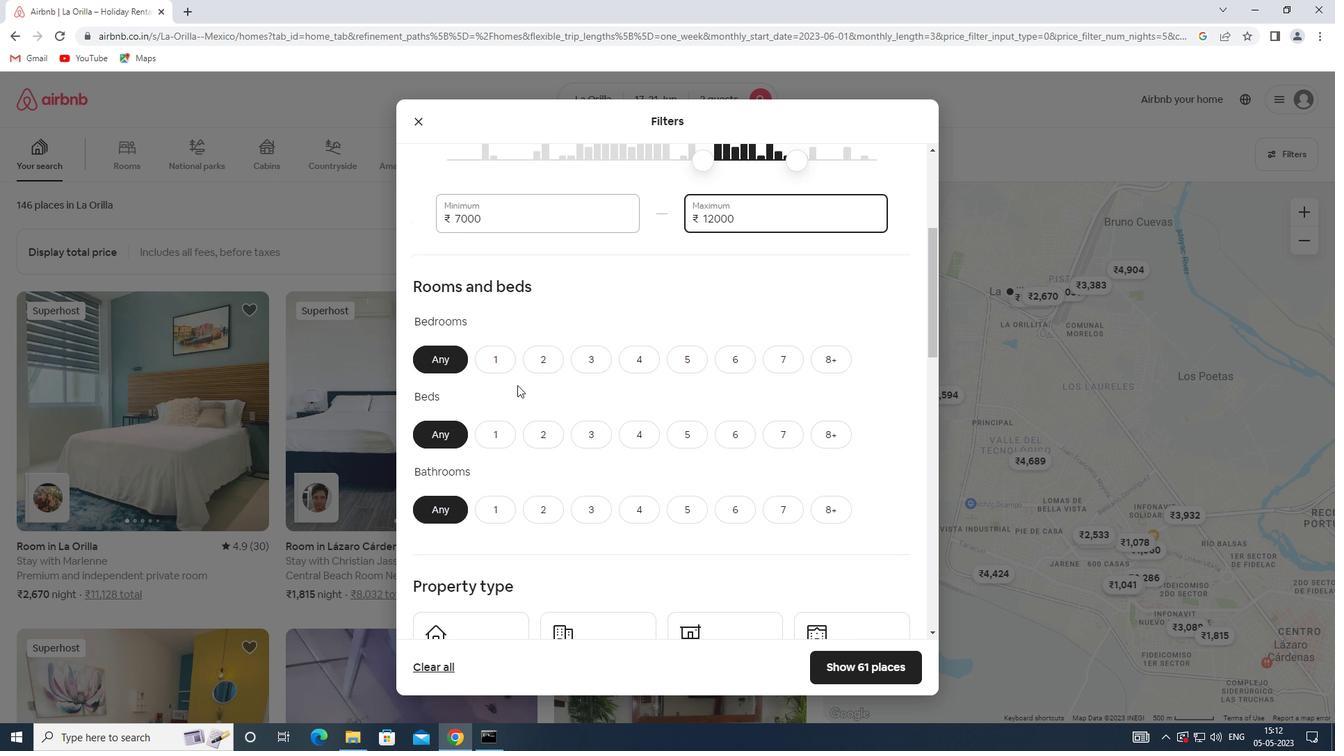 
Action: Mouse pressed left at (500, 357)
Screenshot: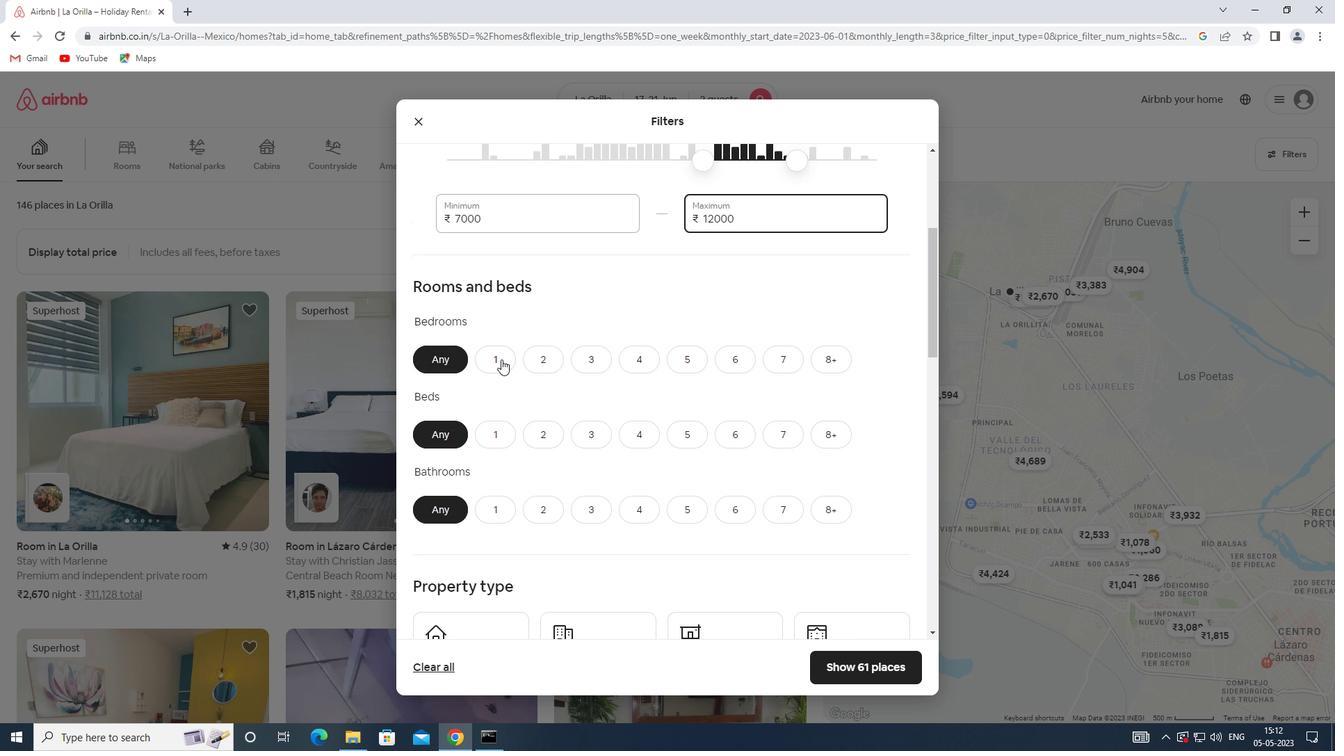 
Action: Mouse moved to (555, 439)
Screenshot: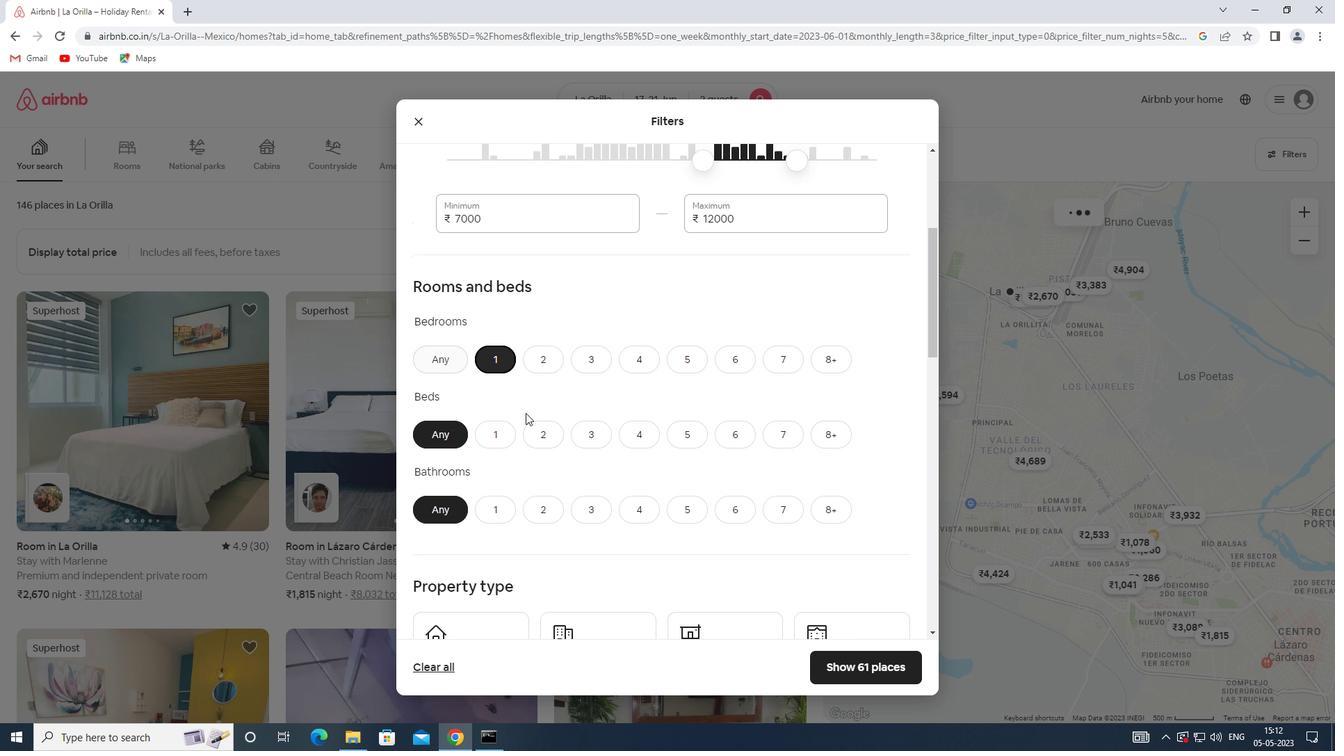 
Action: Mouse pressed left at (555, 439)
Screenshot: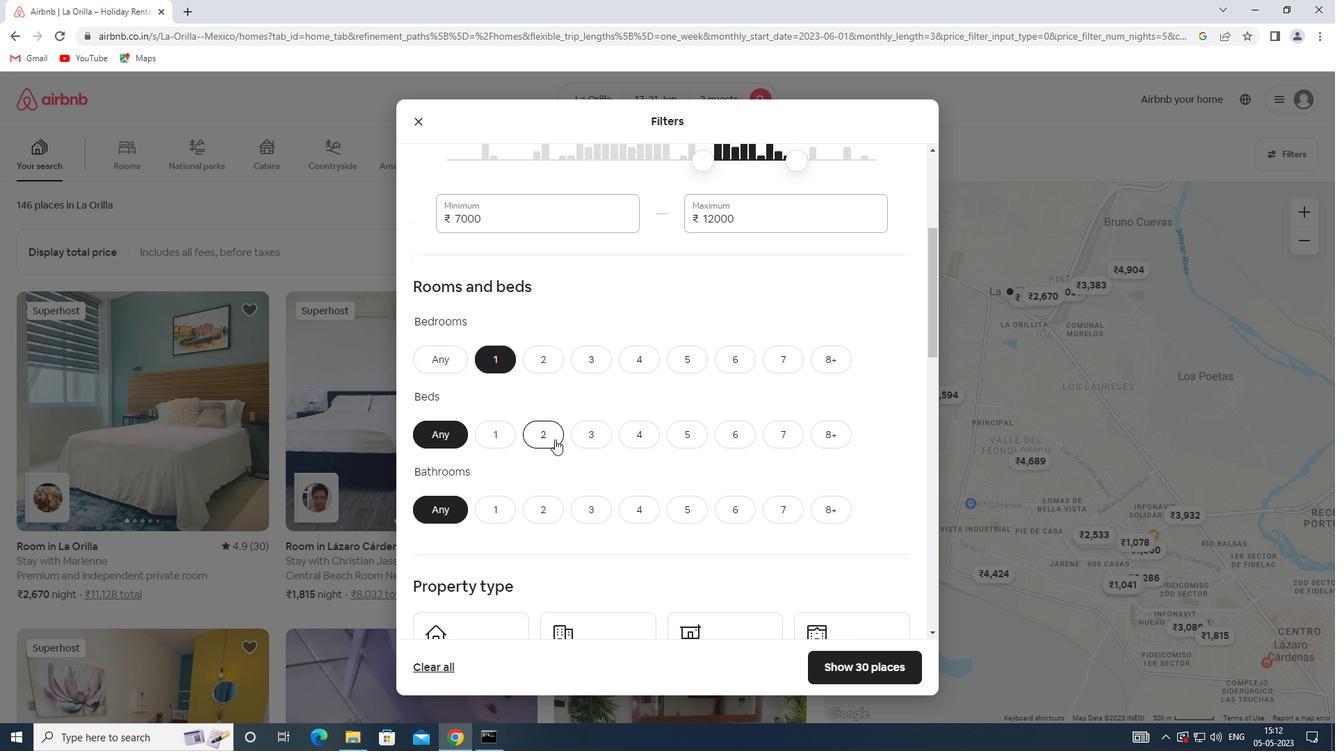
Action: Mouse moved to (498, 507)
Screenshot: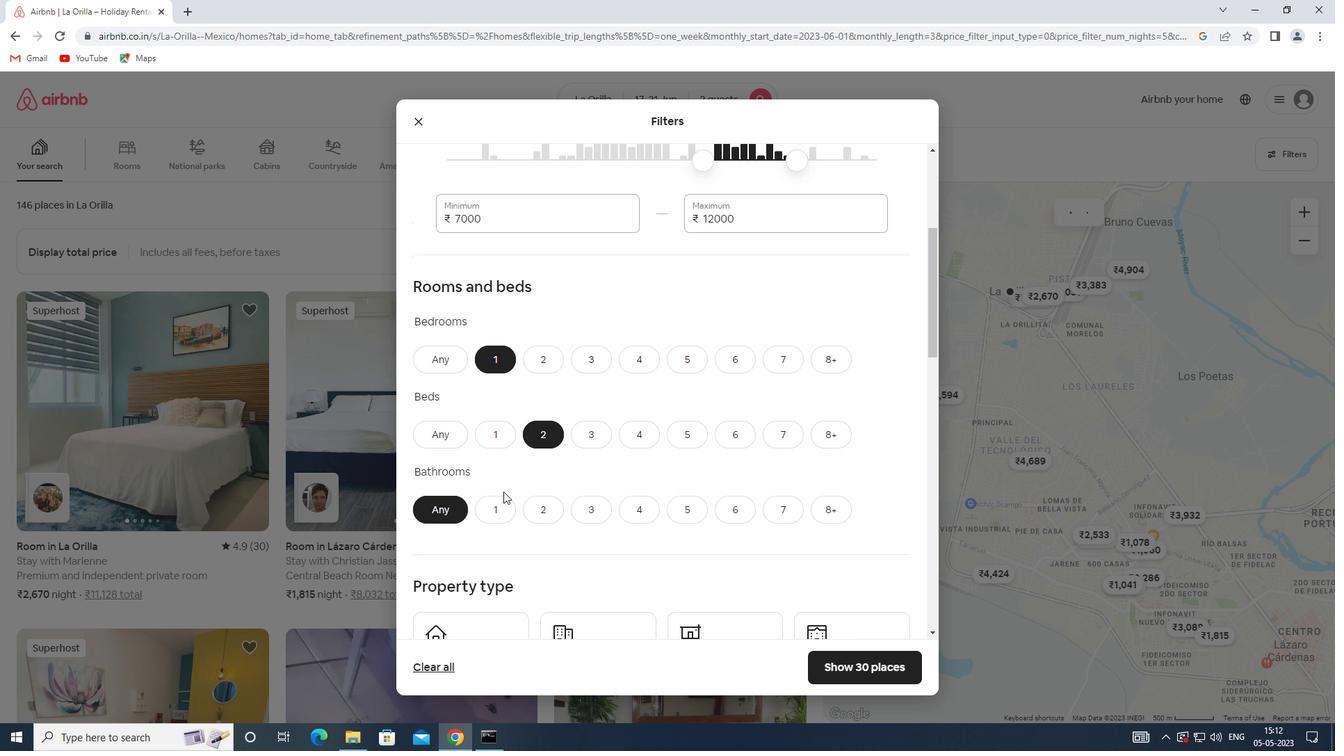 
Action: Mouse pressed left at (498, 507)
Screenshot: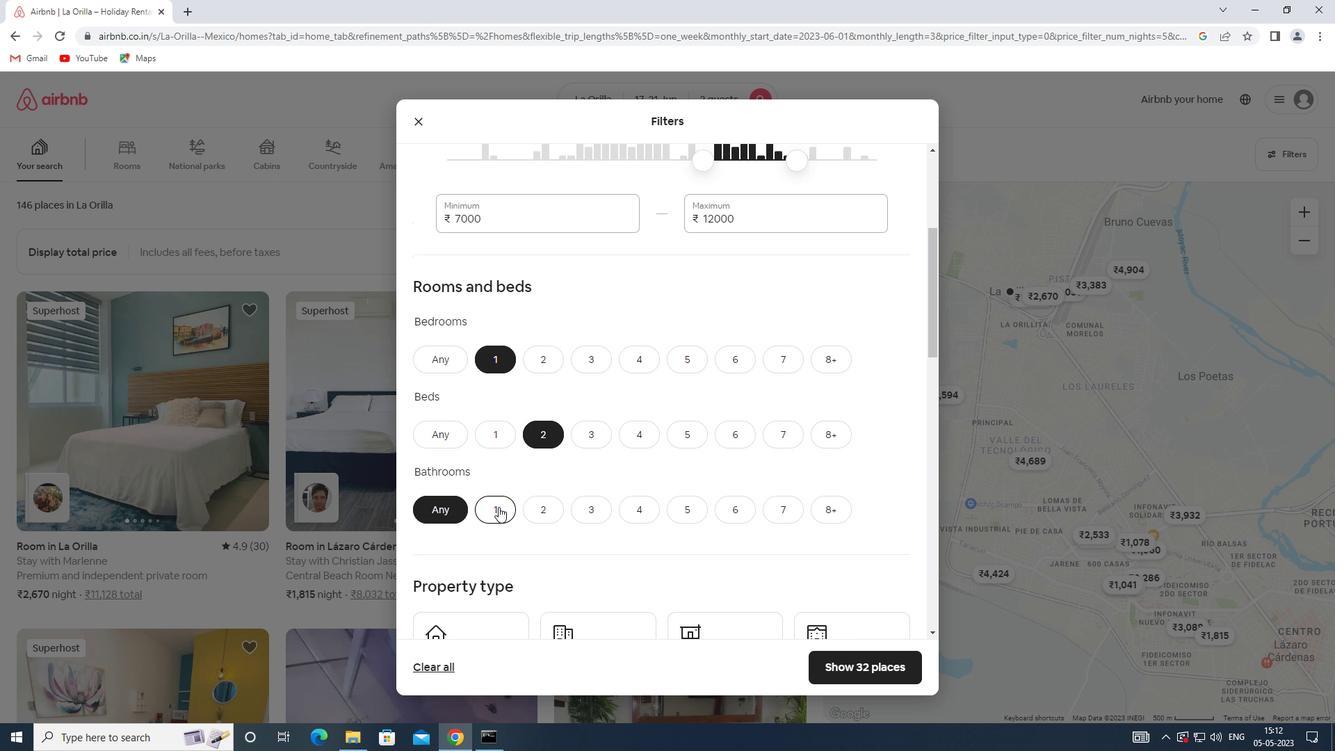 
Action: Mouse moved to (523, 432)
Screenshot: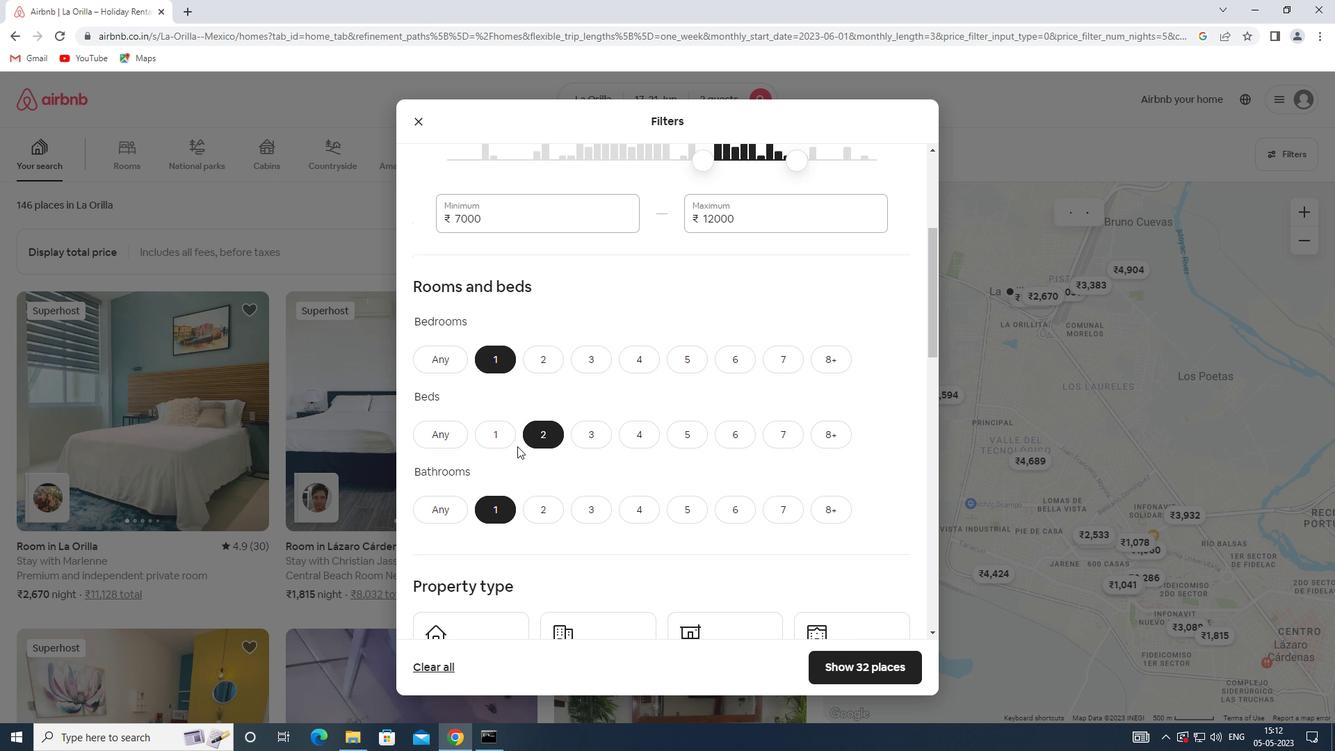 
Action: Mouse scrolled (523, 432) with delta (0, 0)
Screenshot: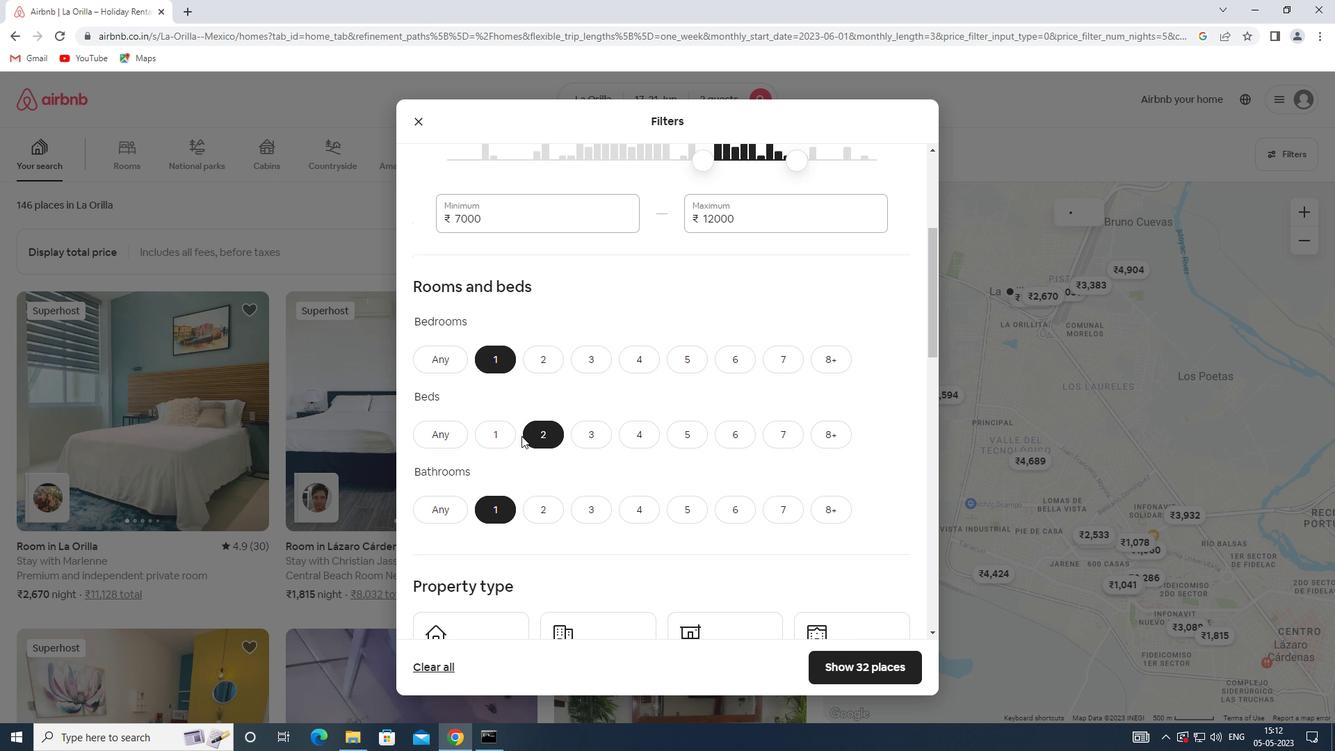 
Action: Mouse scrolled (523, 432) with delta (0, 0)
Screenshot: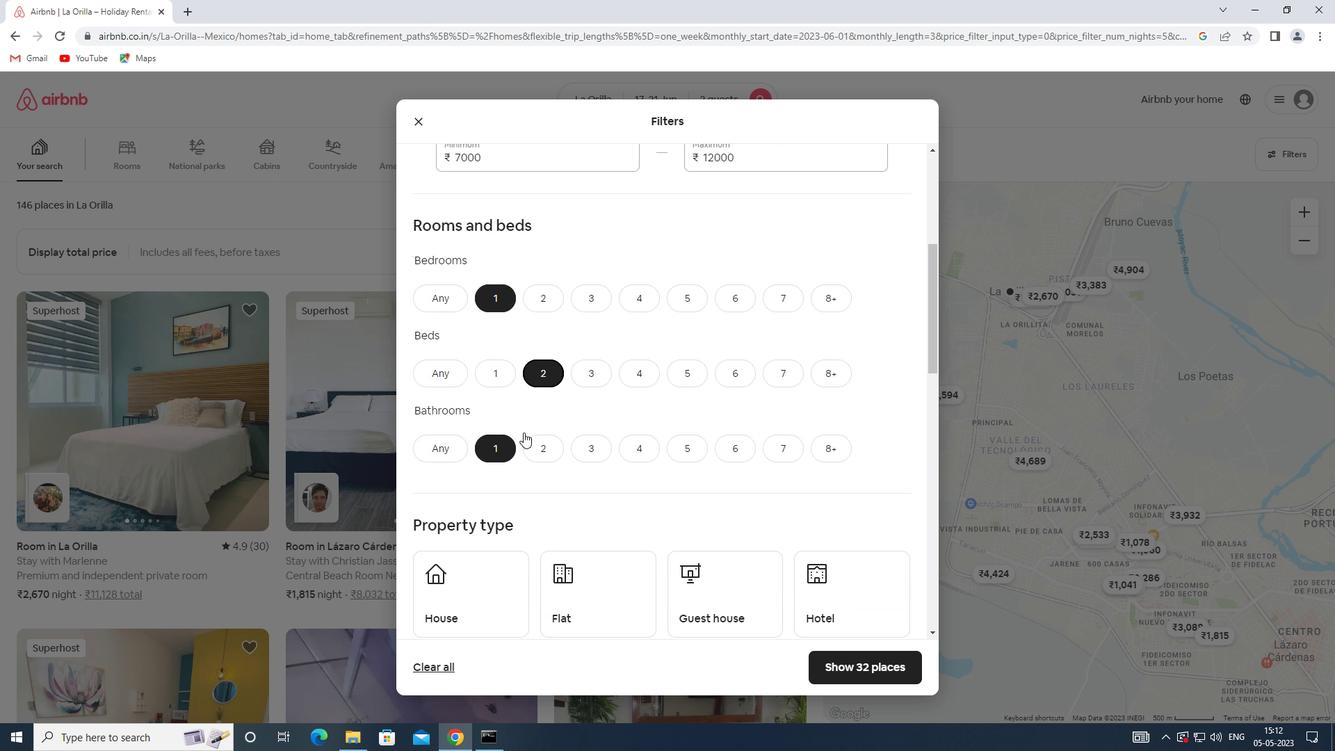 
Action: Mouse moved to (488, 491)
Screenshot: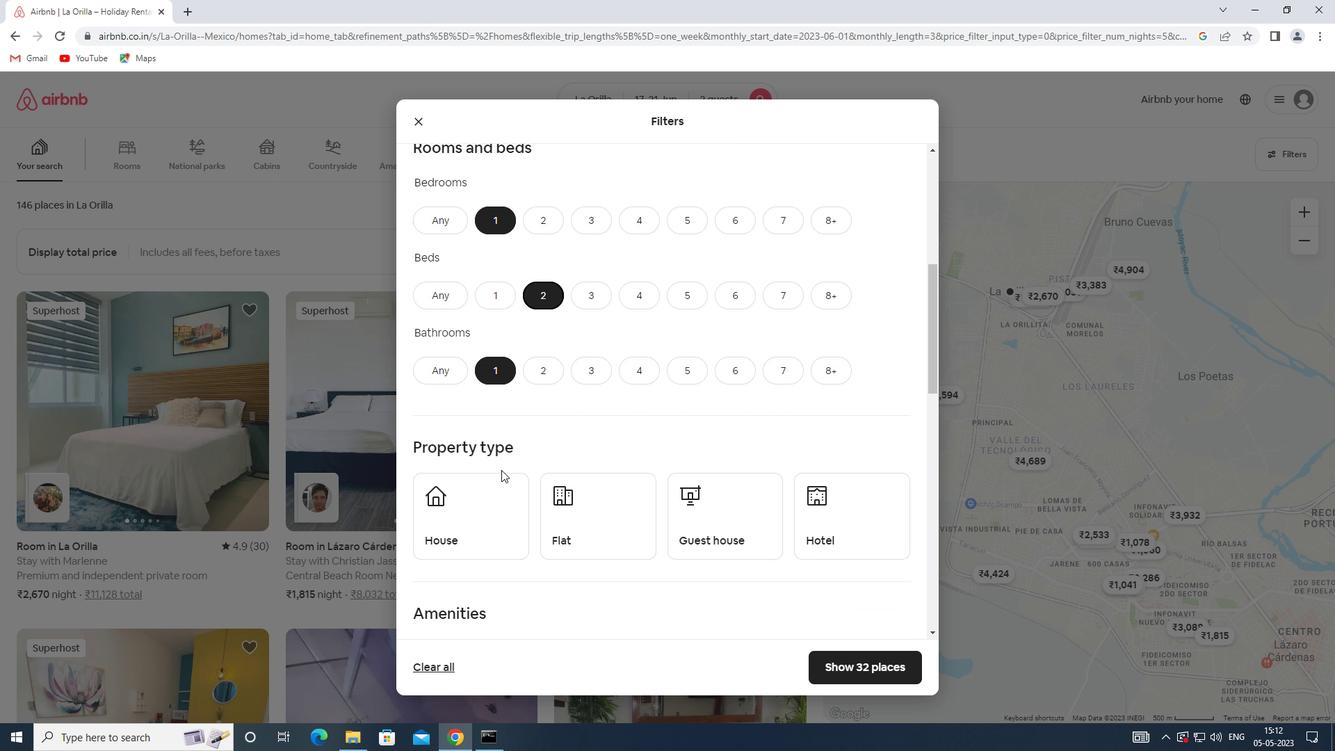 
Action: Mouse pressed left at (488, 491)
Screenshot: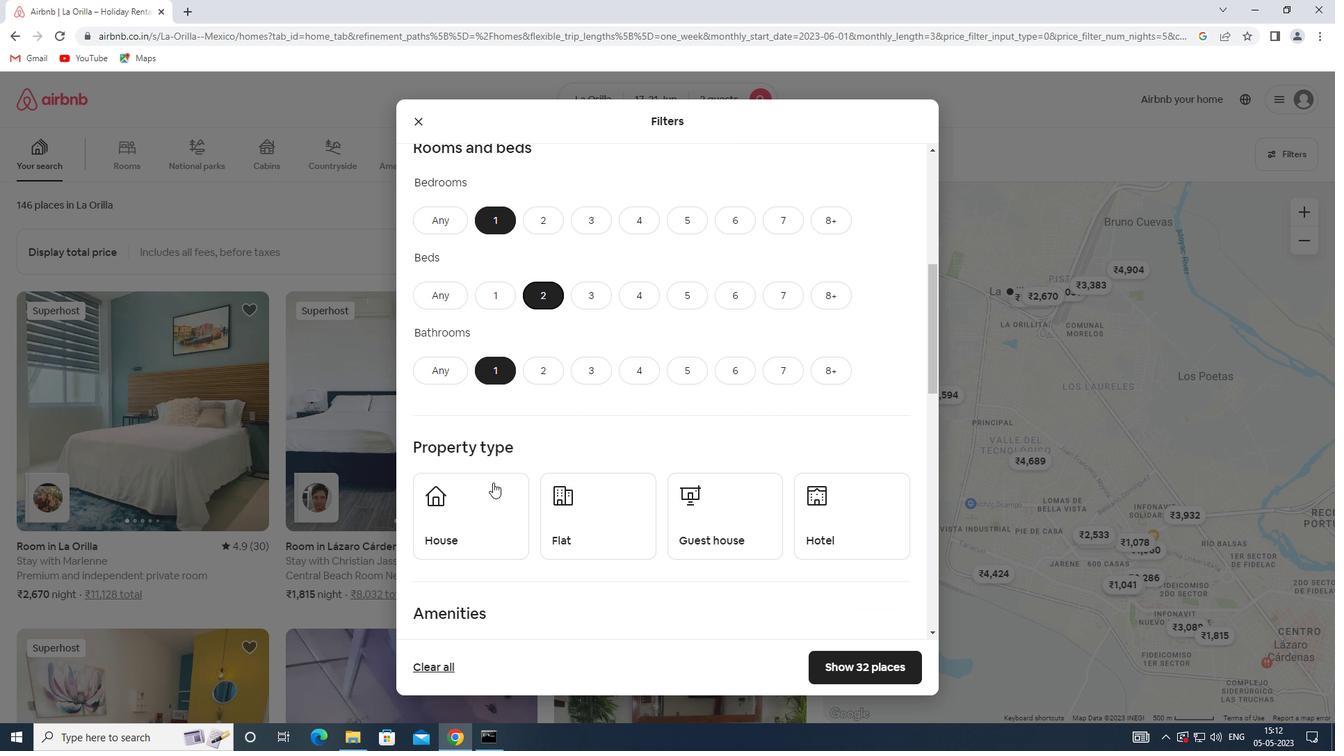 
Action: Mouse moved to (565, 510)
Screenshot: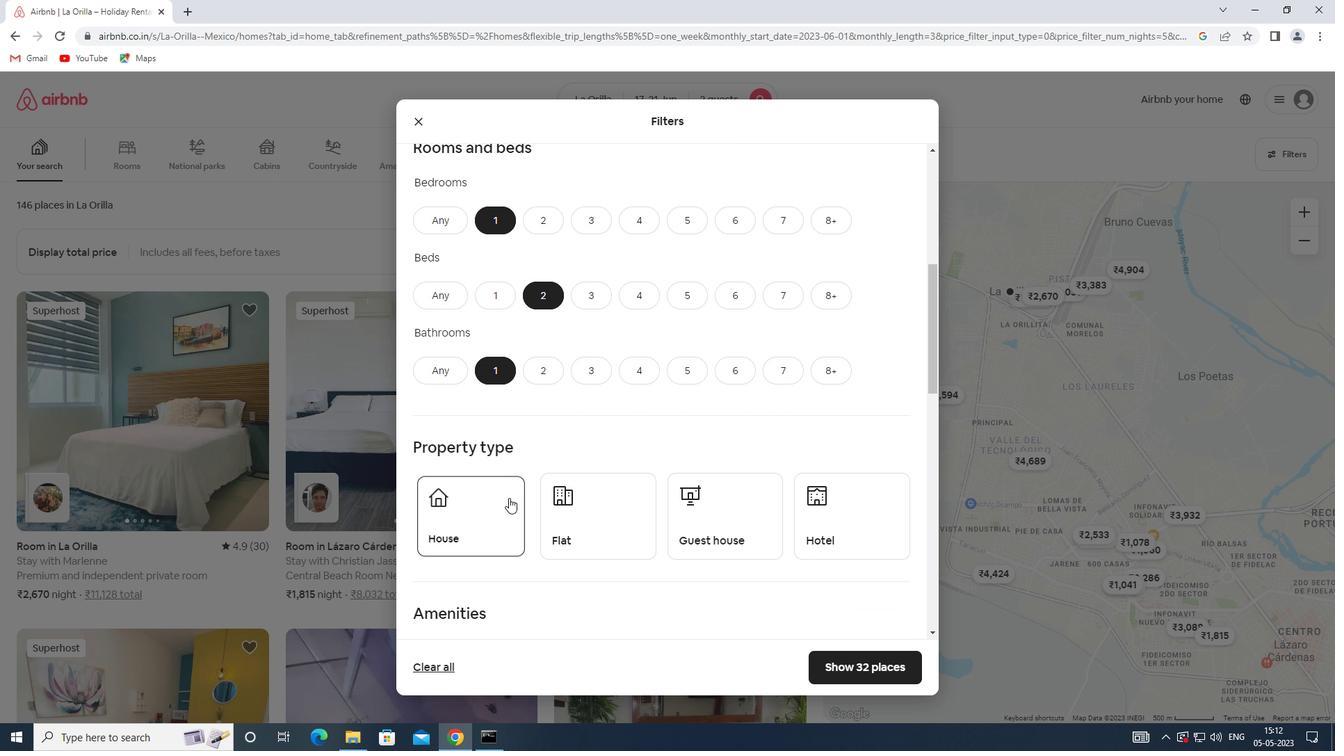 
Action: Mouse pressed left at (565, 510)
Screenshot: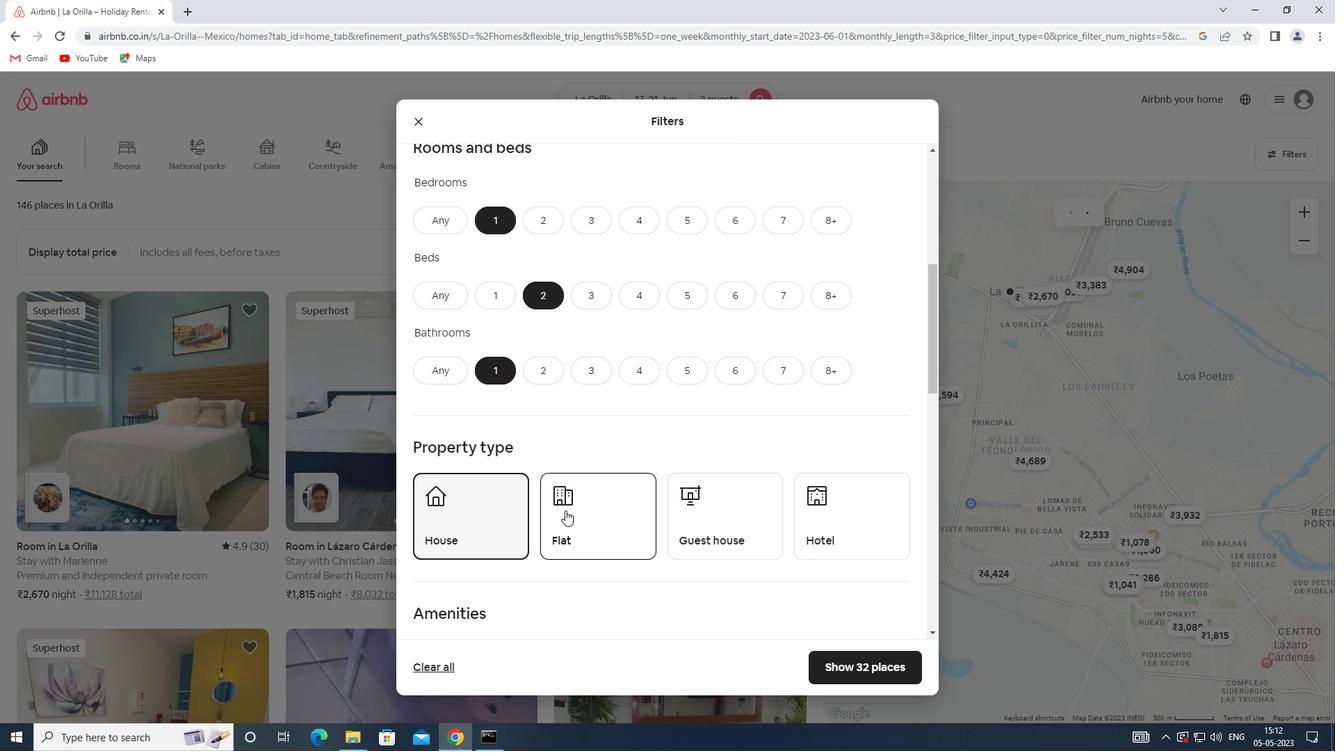 
Action: Mouse moved to (700, 525)
Screenshot: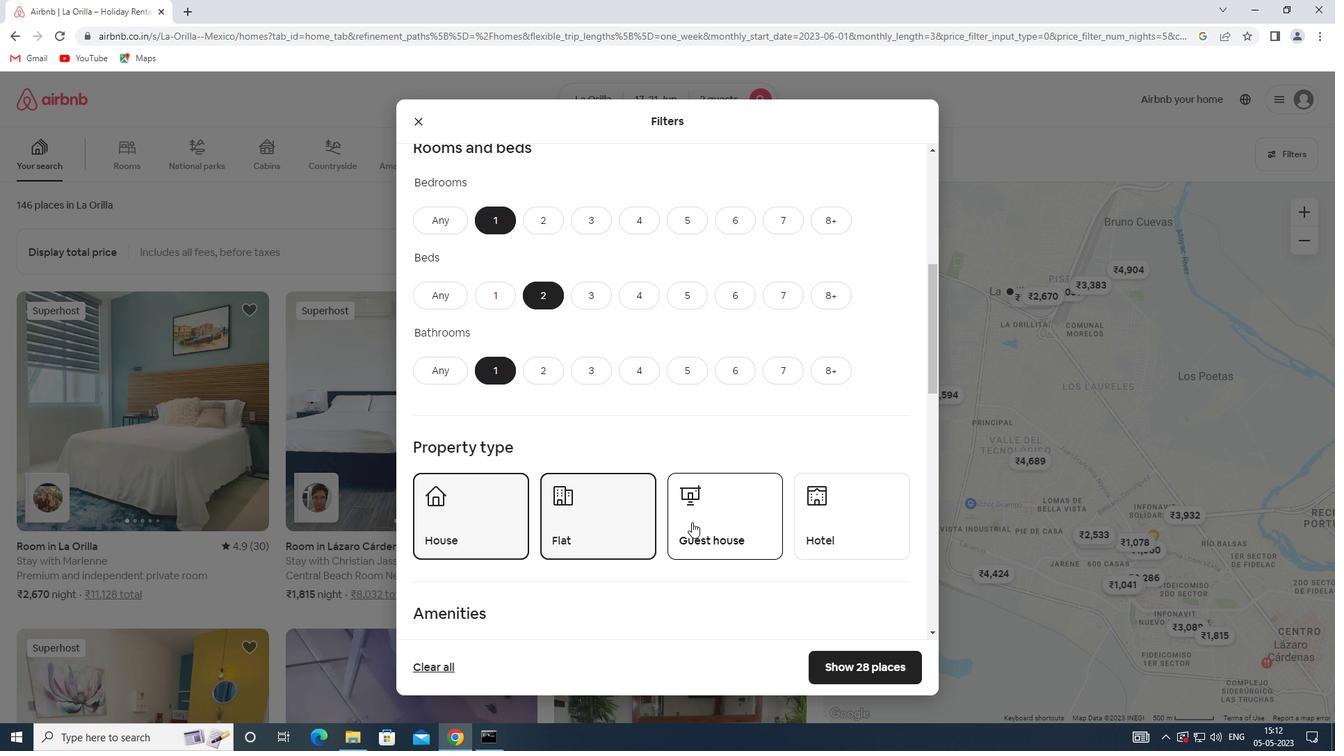 
Action: Mouse pressed left at (700, 525)
Screenshot: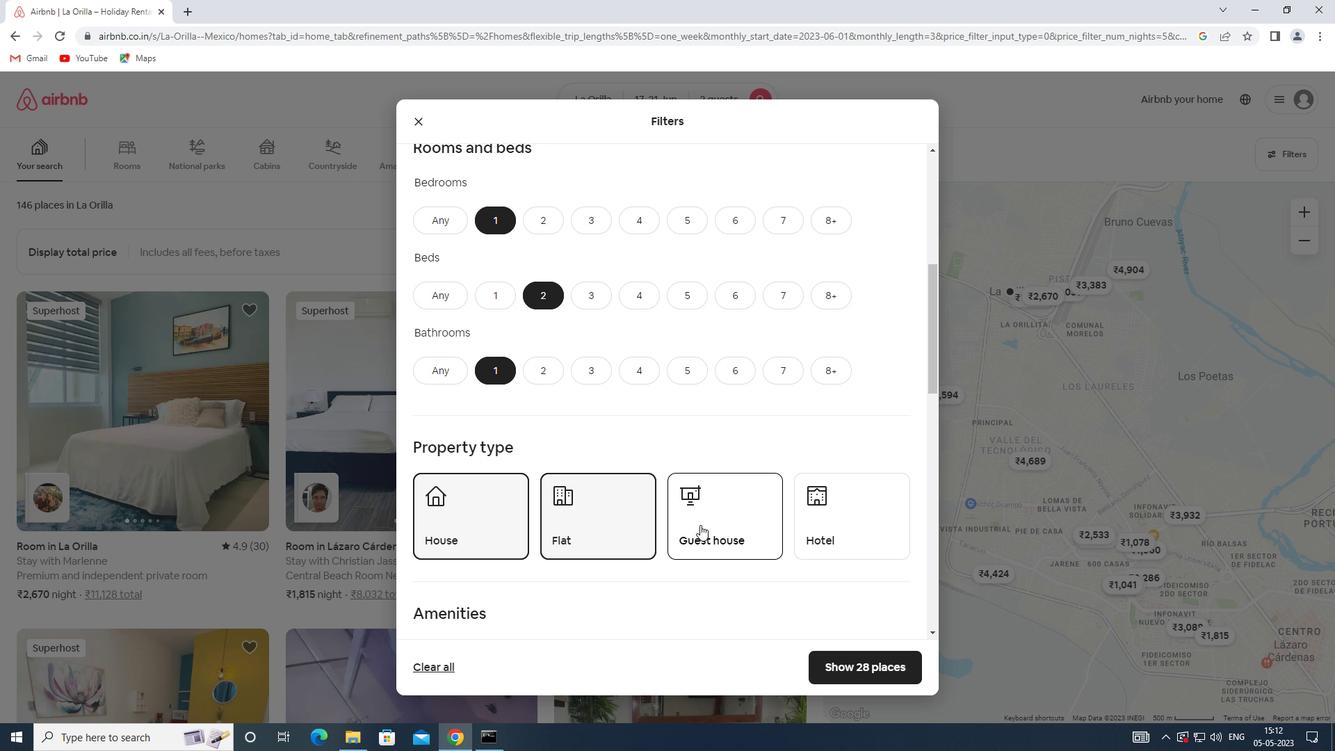 
Action: Mouse moved to (697, 512)
Screenshot: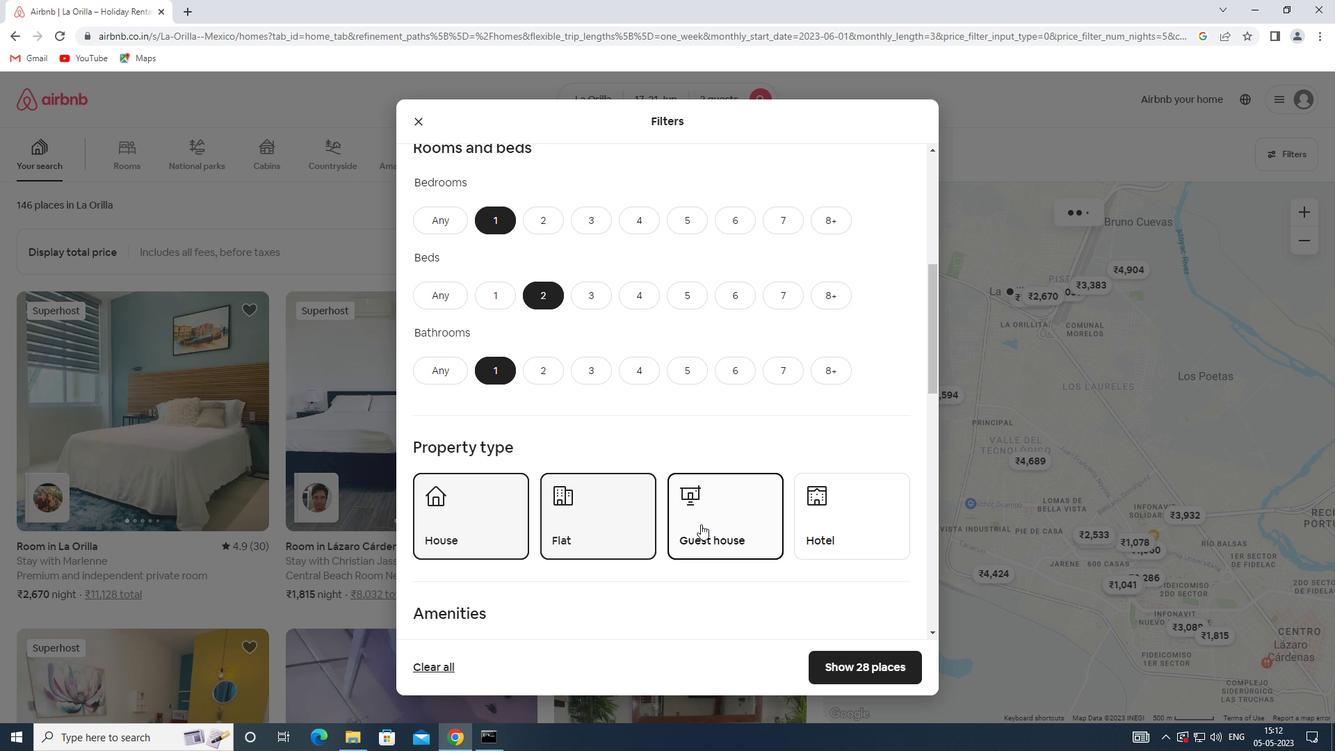 
Action: Mouse scrolled (697, 512) with delta (0, 0)
Screenshot: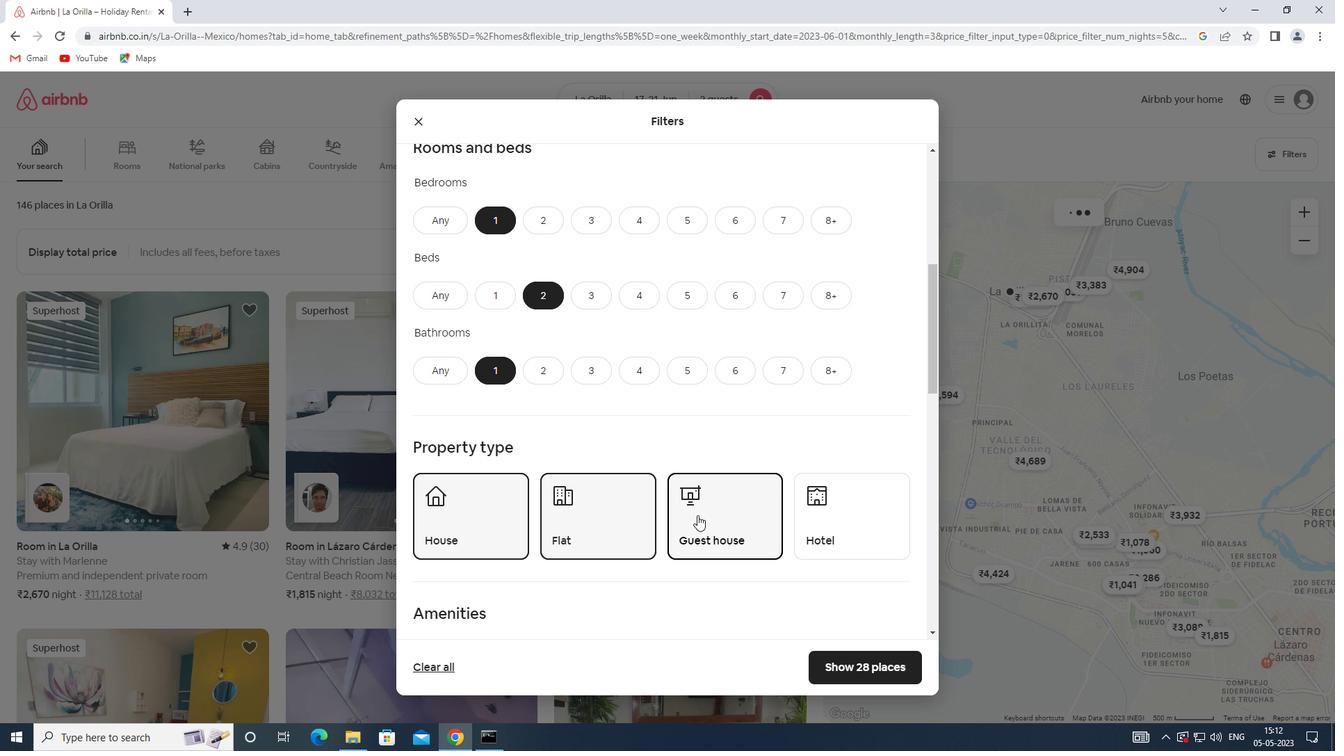 
Action: Mouse scrolled (697, 512) with delta (0, 0)
Screenshot: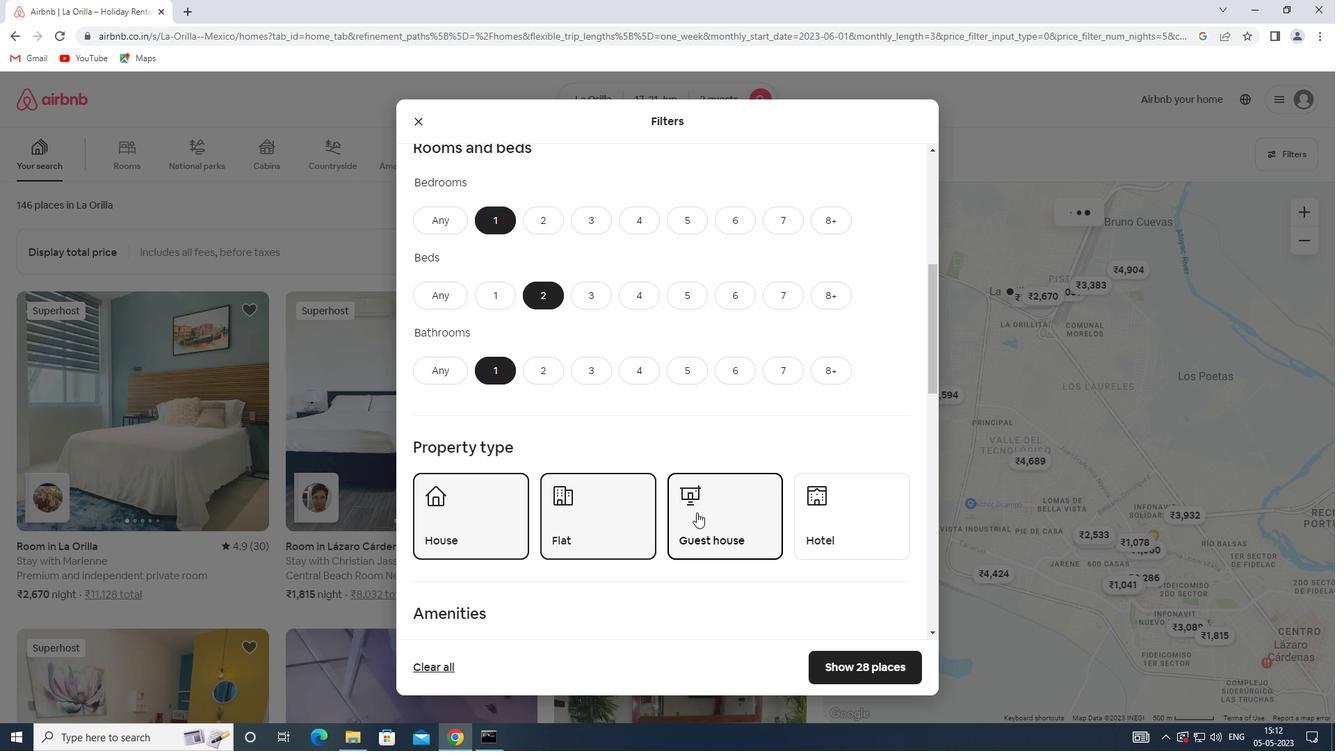 
Action: Mouse scrolled (697, 512) with delta (0, 0)
Screenshot: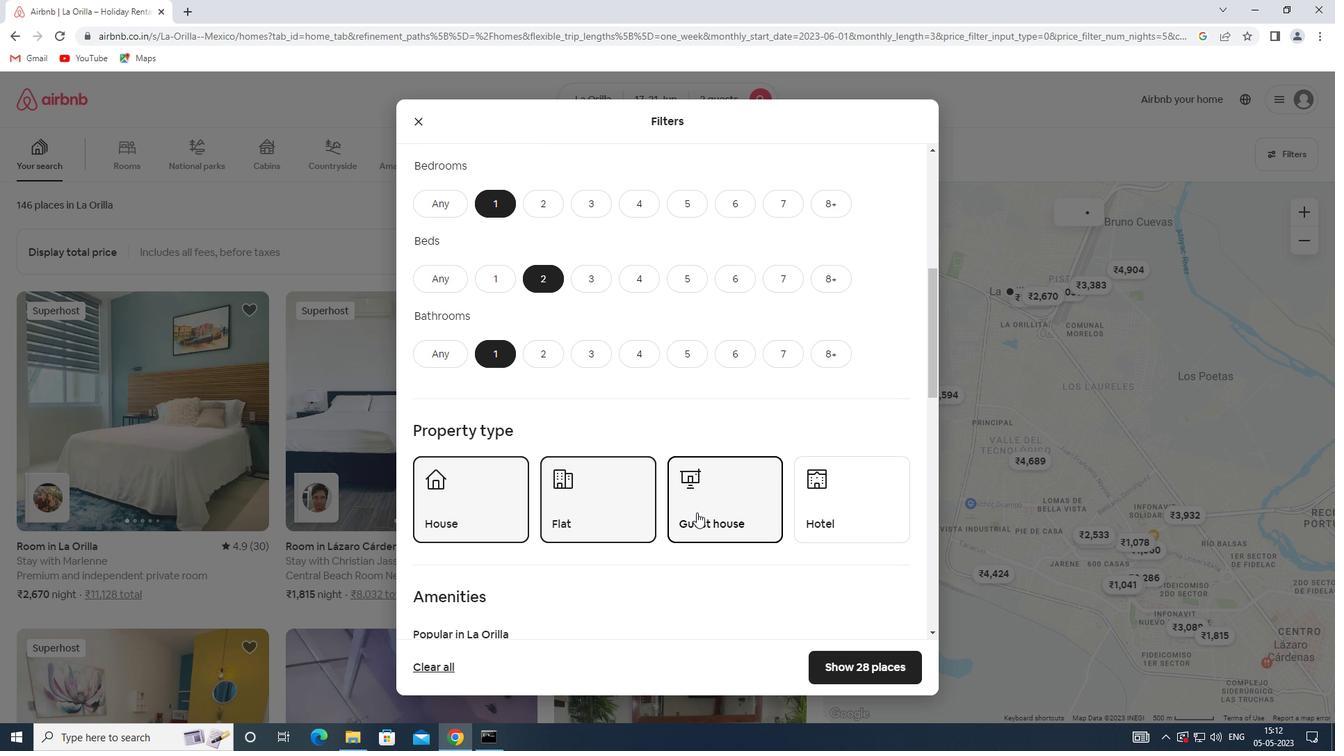 
Action: Mouse scrolled (697, 512) with delta (0, 0)
Screenshot: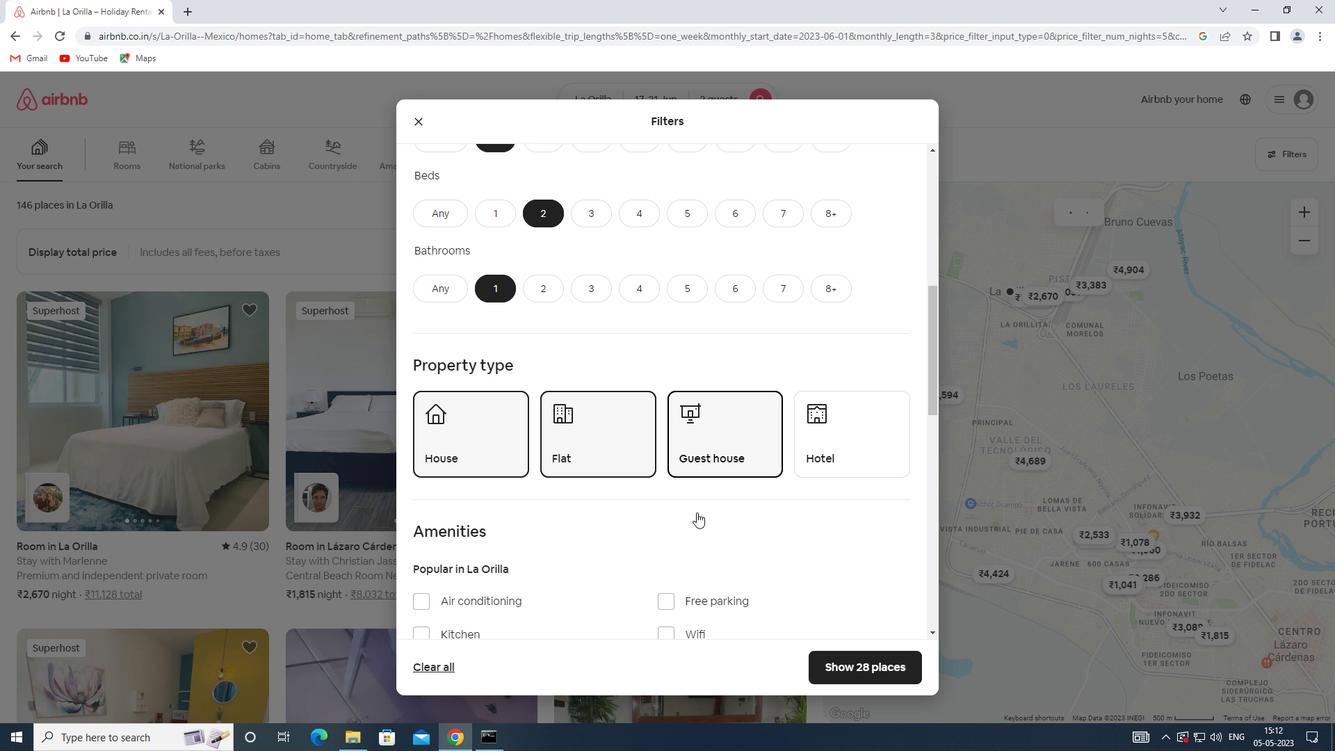 
Action: Mouse scrolled (697, 512) with delta (0, 0)
Screenshot: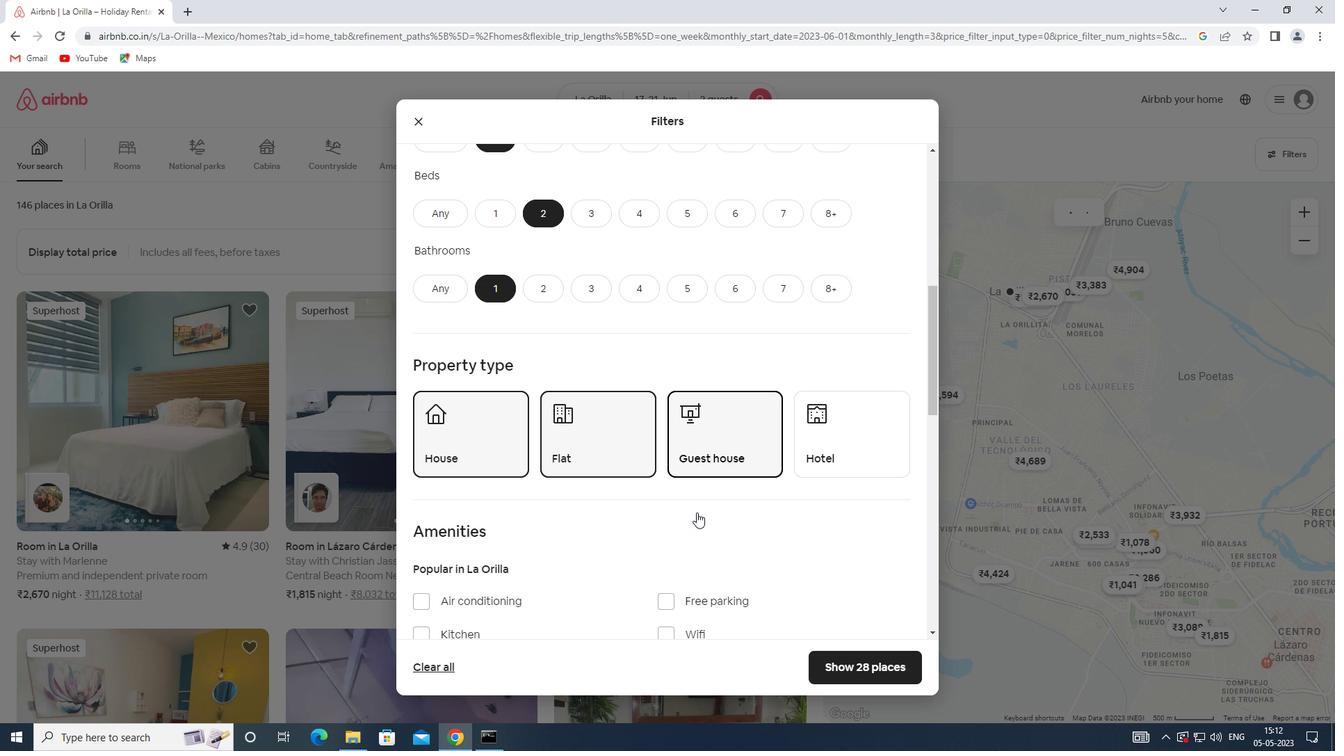
Action: Mouse moved to (878, 597)
Screenshot: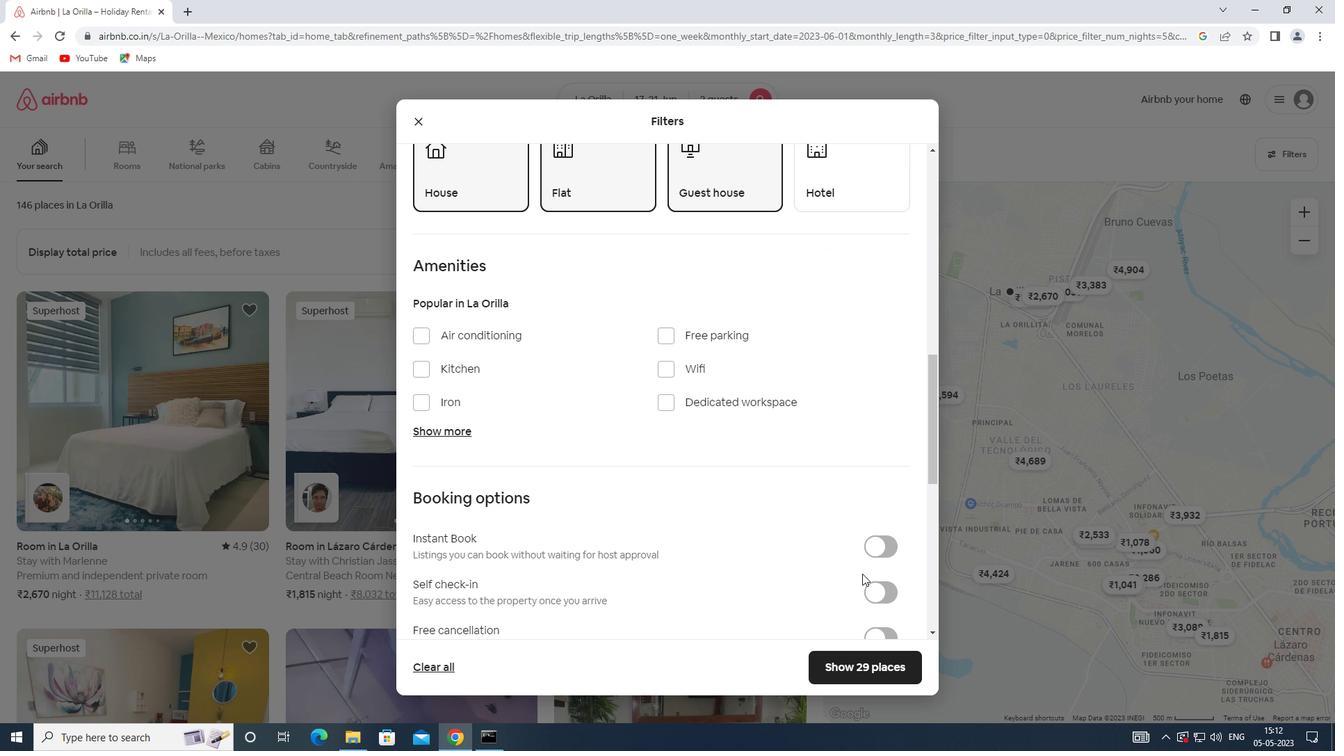 
Action: Mouse pressed left at (878, 597)
Screenshot: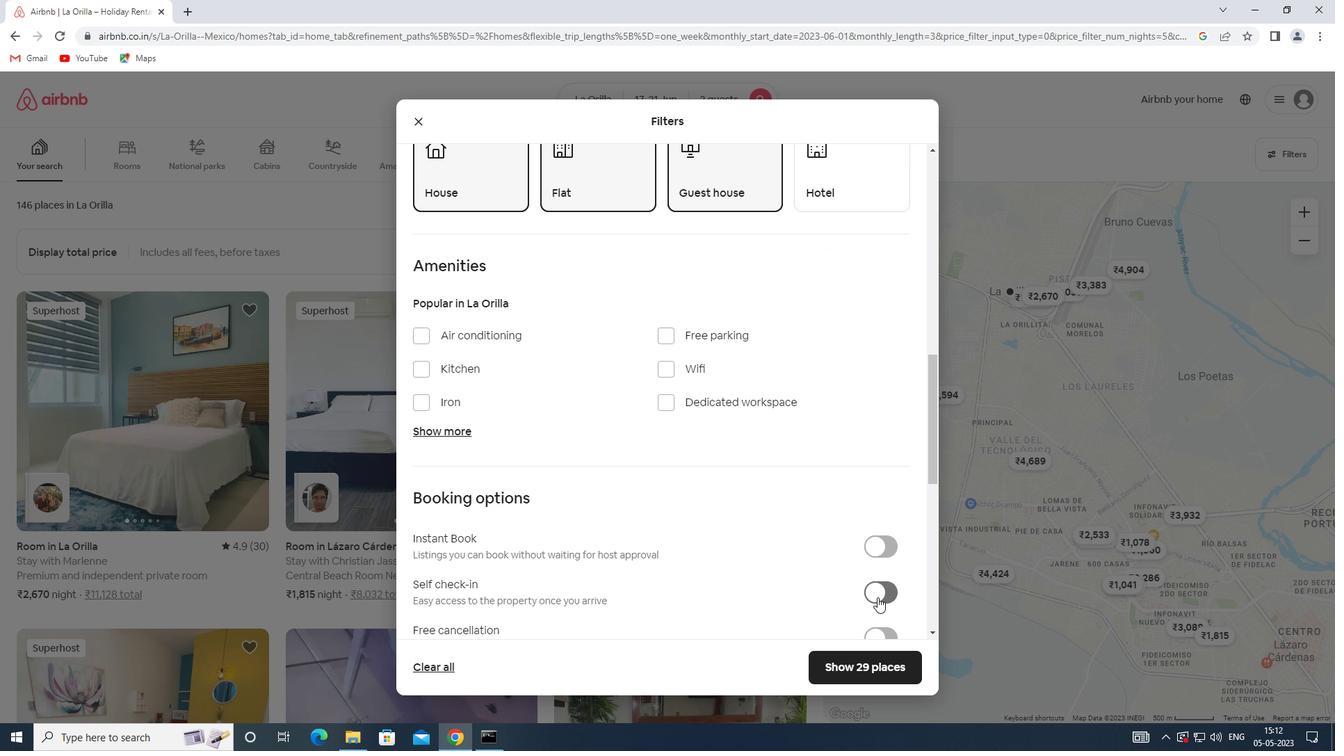 
Action: Mouse moved to (667, 493)
Screenshot: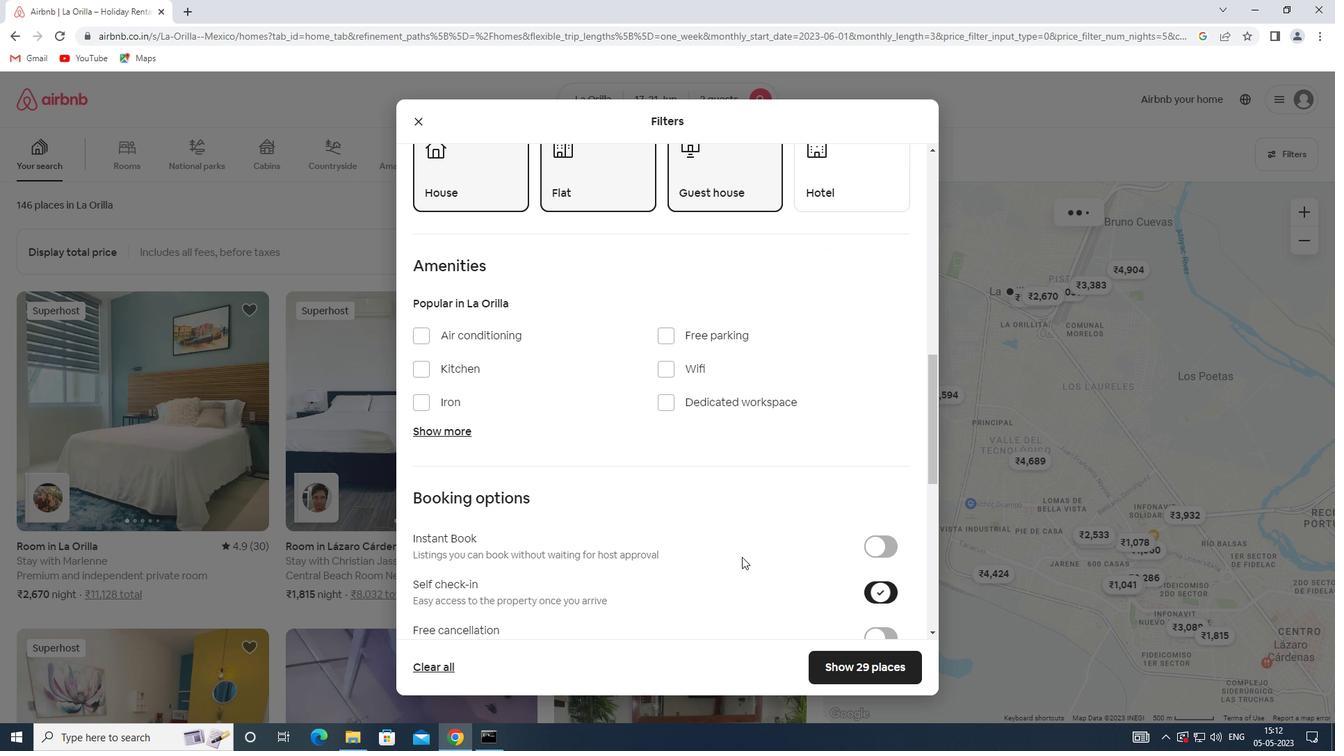
Action: Mouse scrolled (667, 492) with delta (0, 0)
Screenshot: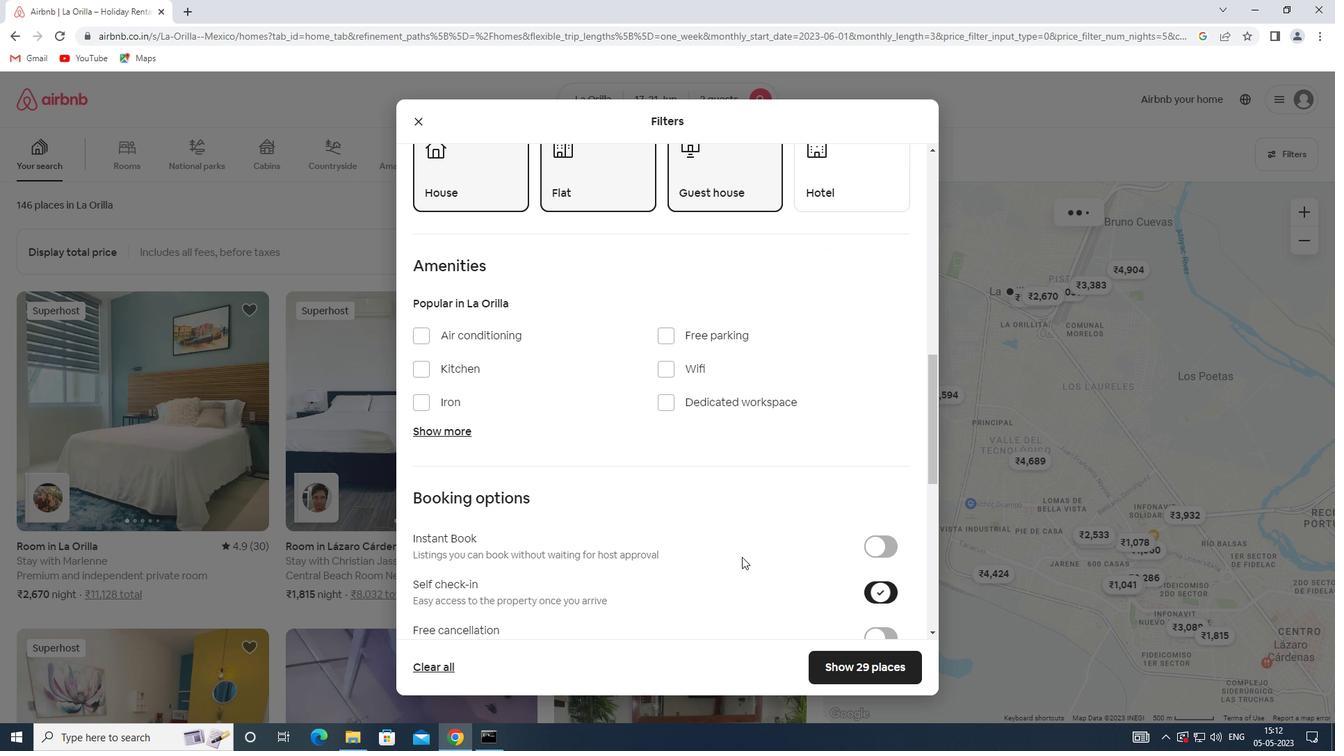 
Action: Mouse scrolled (667, 492) with delta (0, 0)
Screenshot: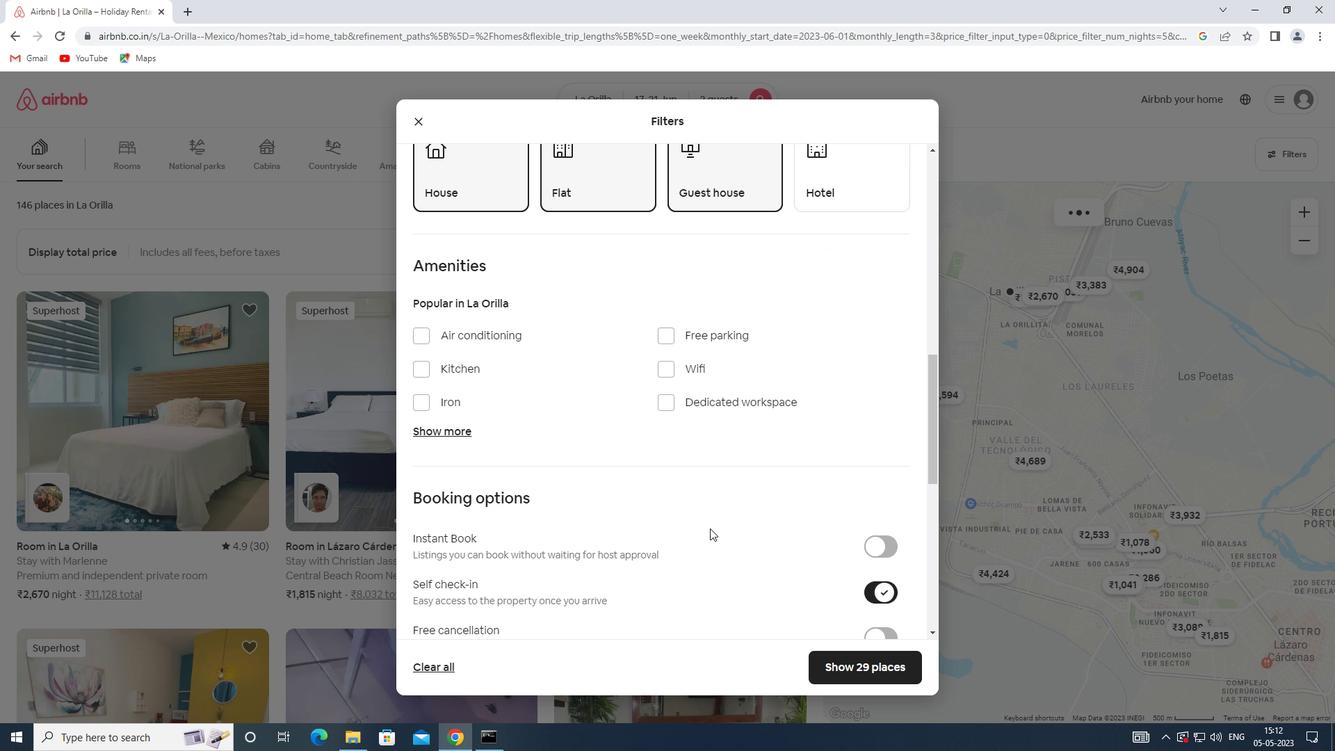 
Action: Mouse scrolled (667, 492) with delta (0, 0)
Screenshot: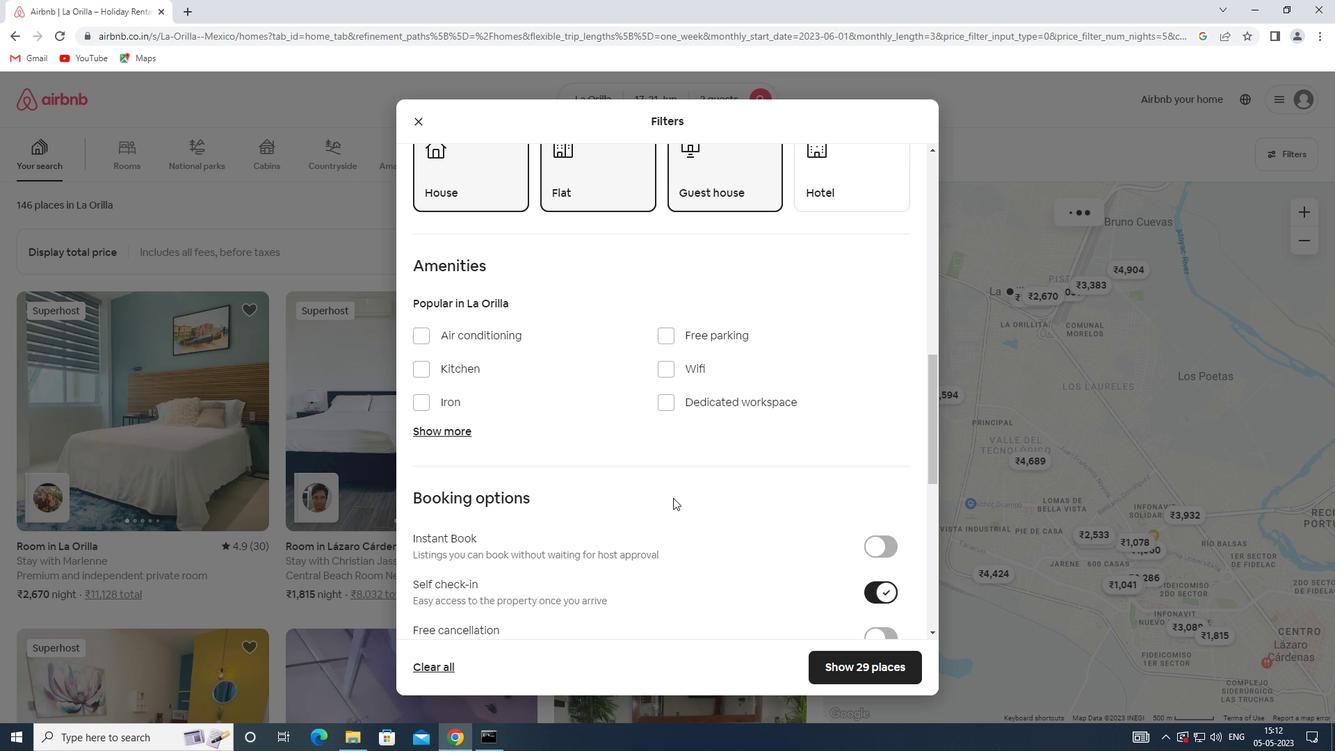 
Action: Mouse scrolled (667, 492) with delta (0, 0)
Screenshot: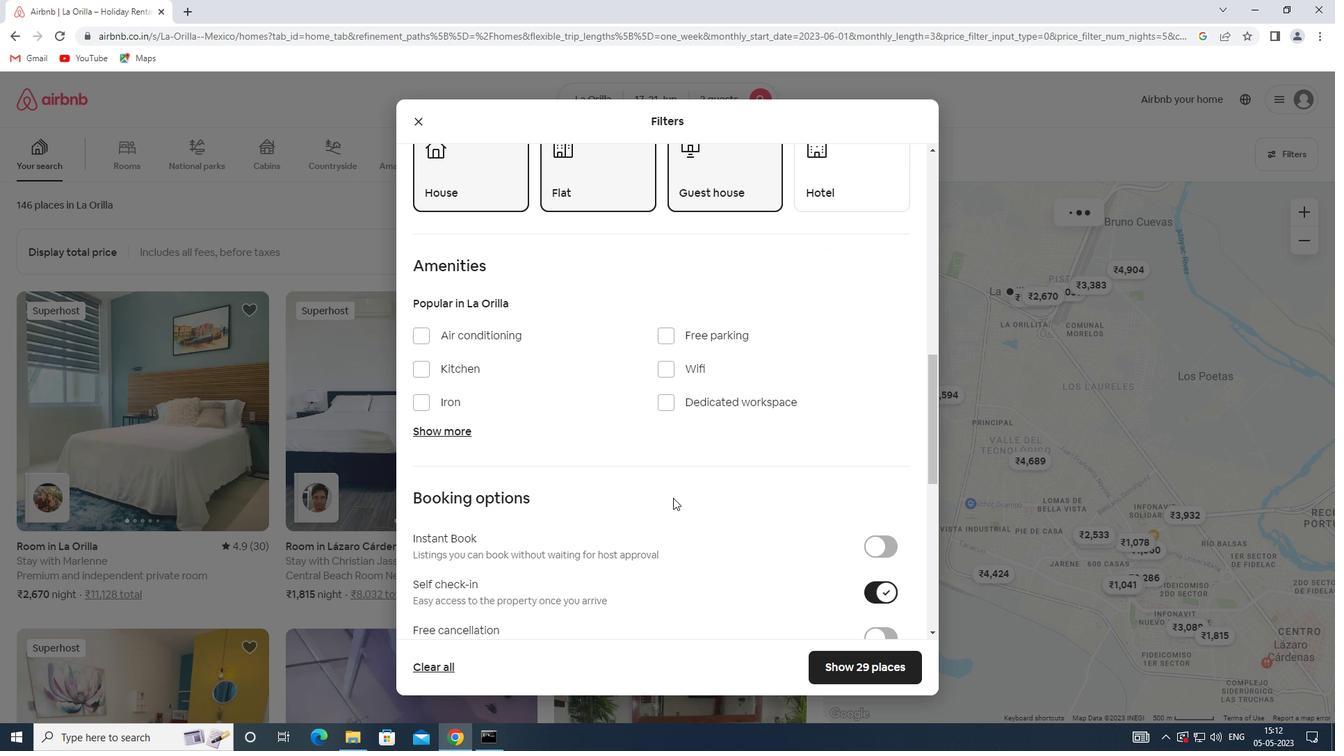 
Action: Mouse moved to (665, 493)
Screenshot: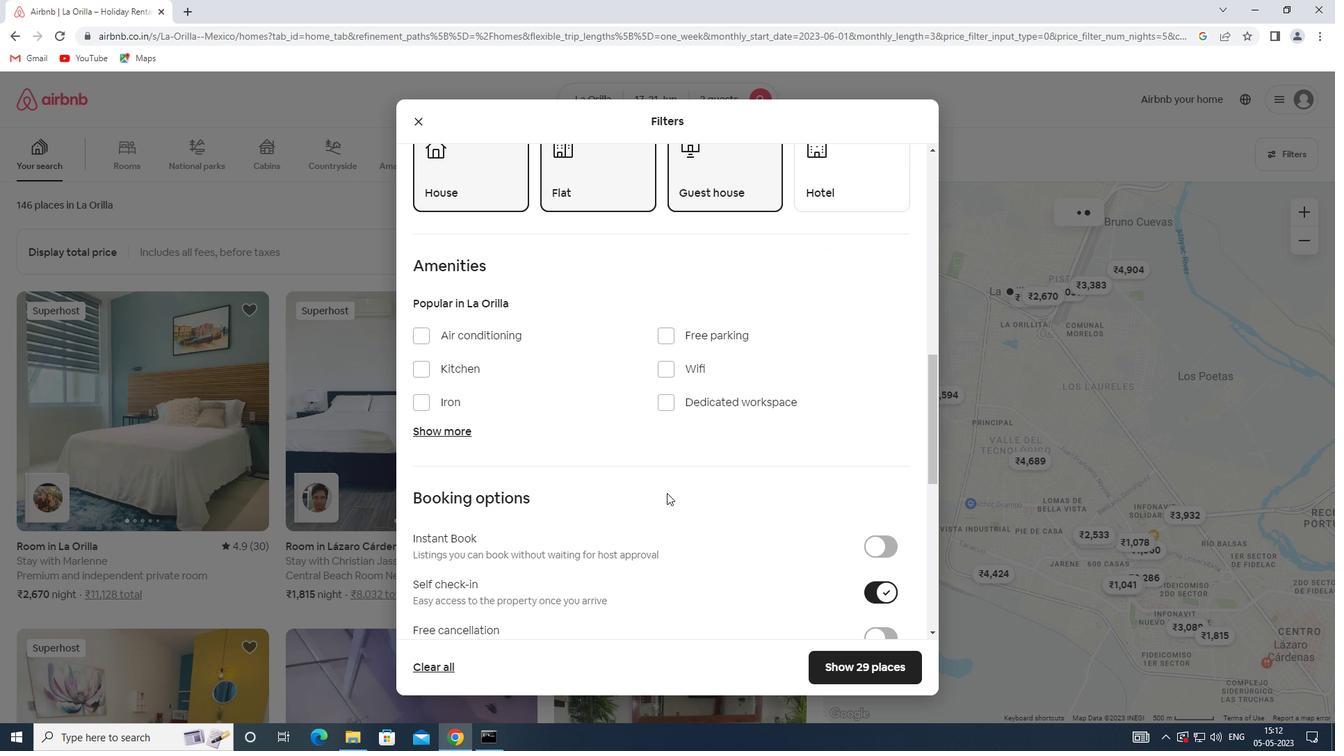 
Action: Mouse scrolled (665, 492) with delta (0, 0)
Screenshot: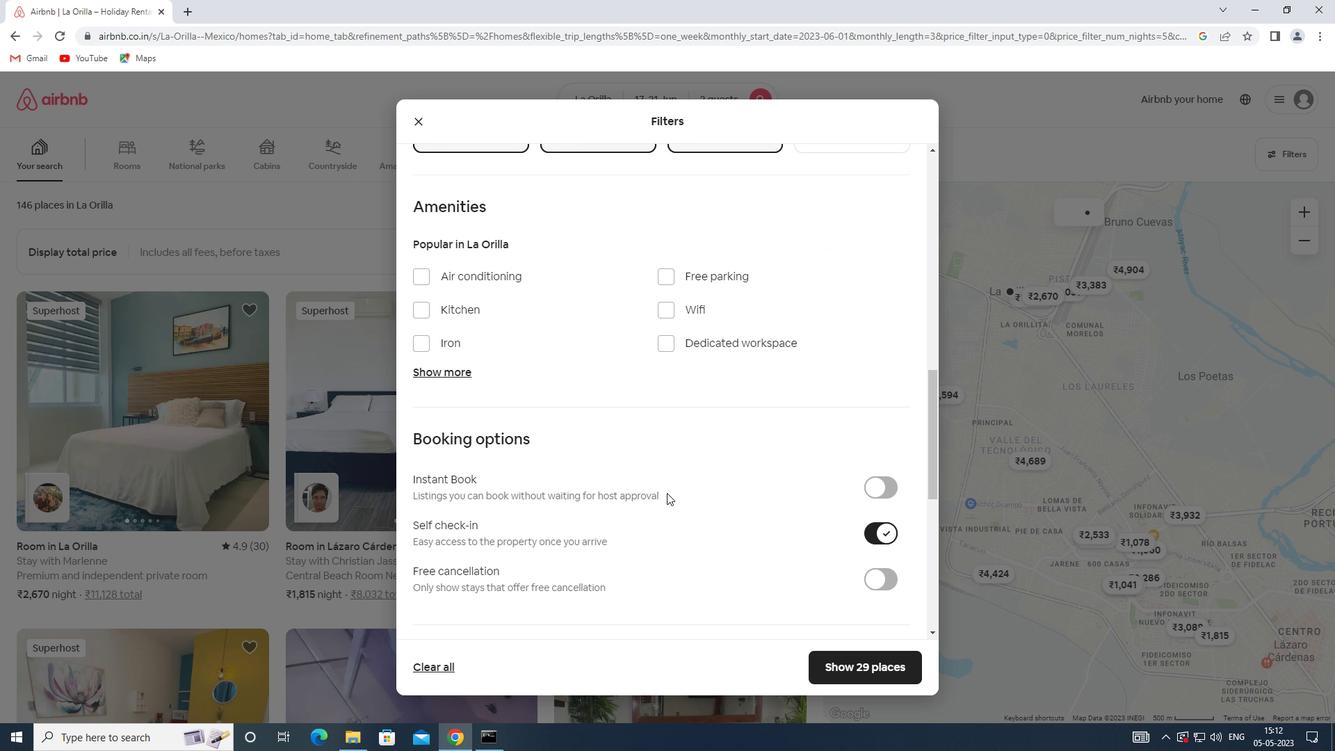 
Action: Mouse scrolled (665, 492) with delta (0, 0)
Screenshot: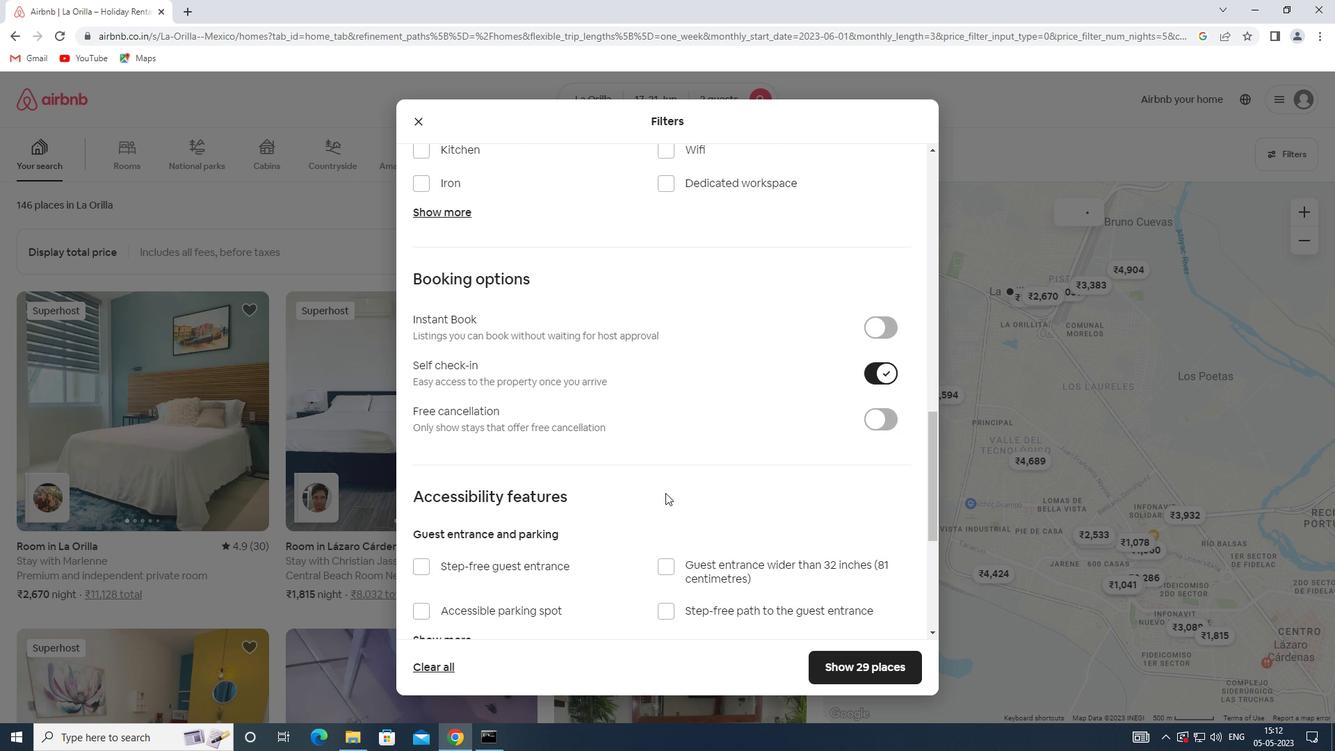 
Action: Mouse scrolled (665, 492) with delta (0, 0)
Screenshot: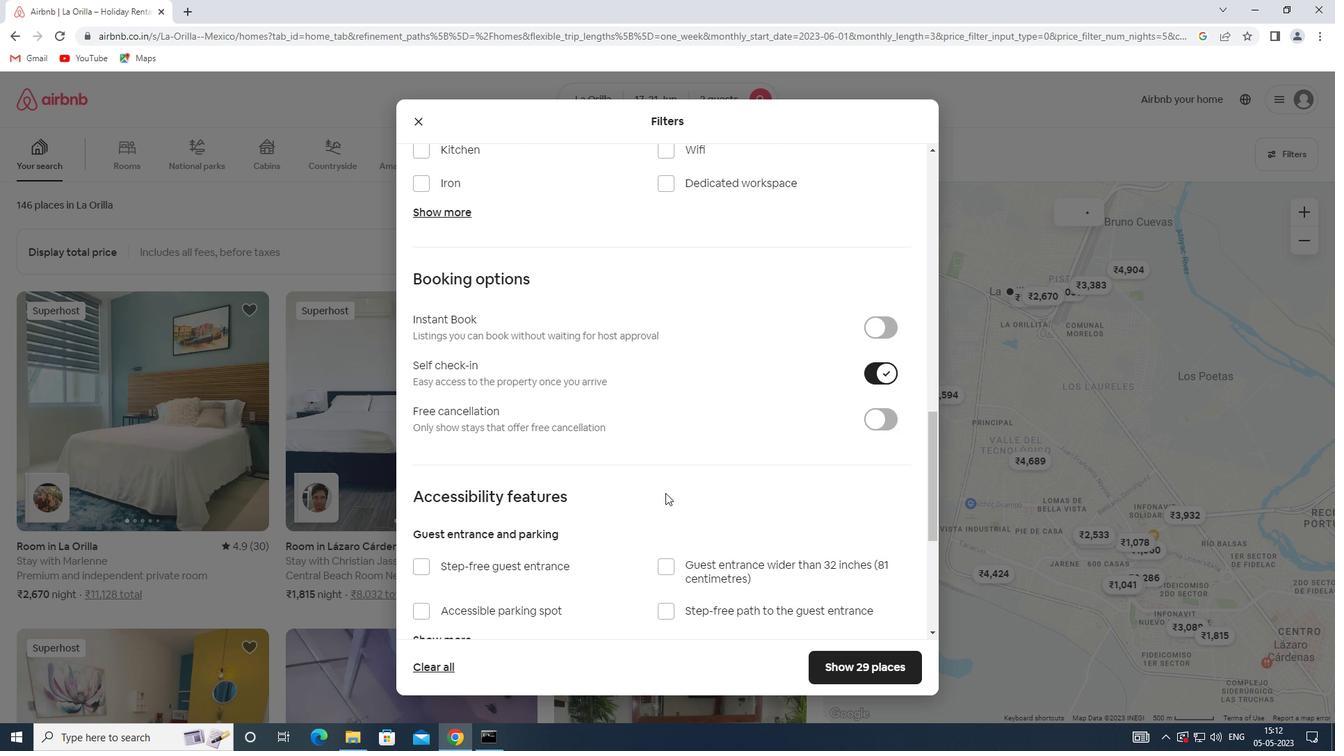 
Action: Mouse moved to (420, 625)
Screenshot: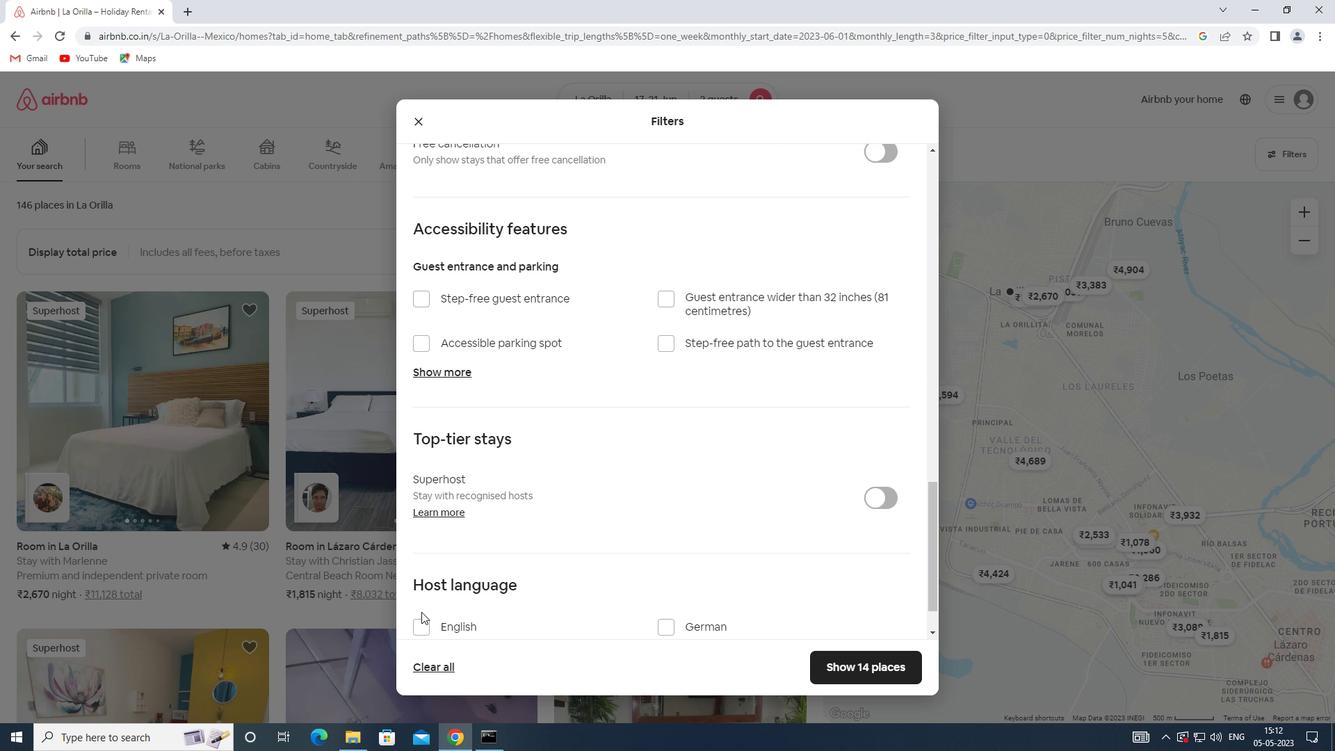 
Action: Mouse pressed left at (420, 625)
Screenshot: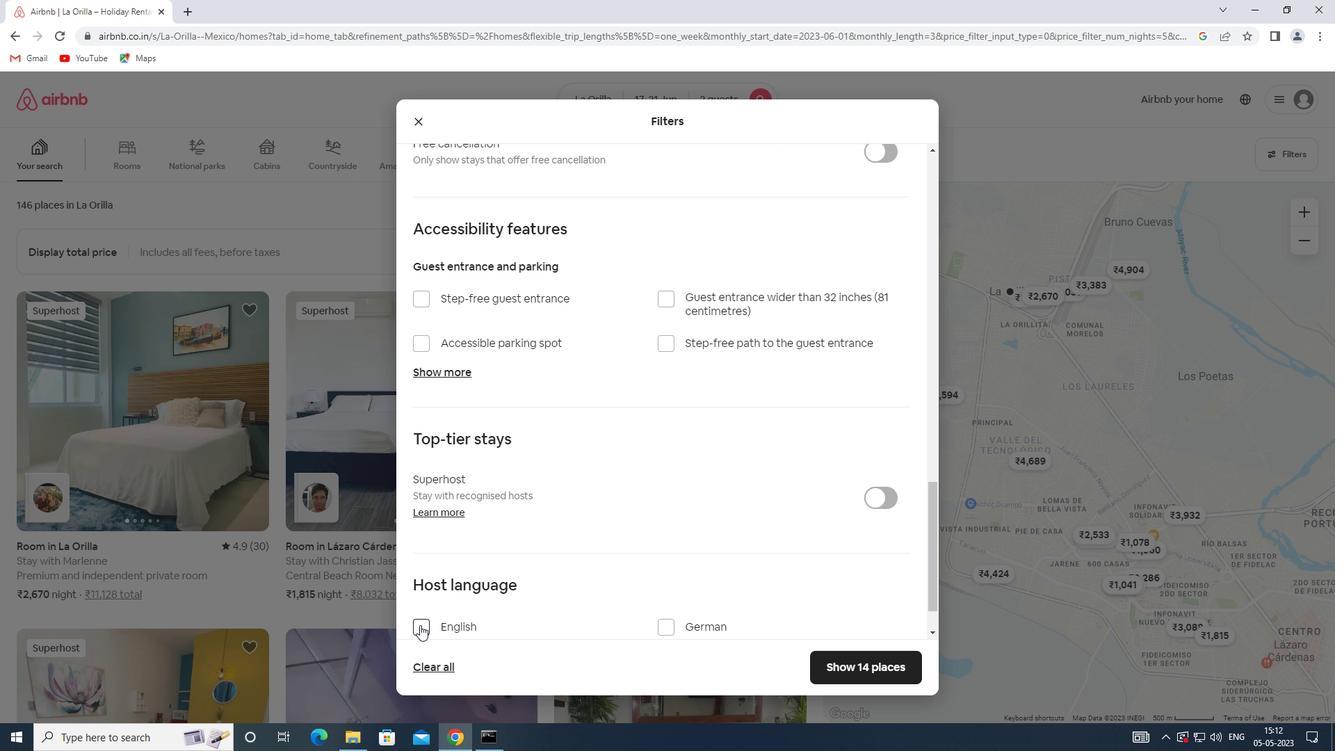 
Action: Mouse moved to (852, 668)
Screenshot: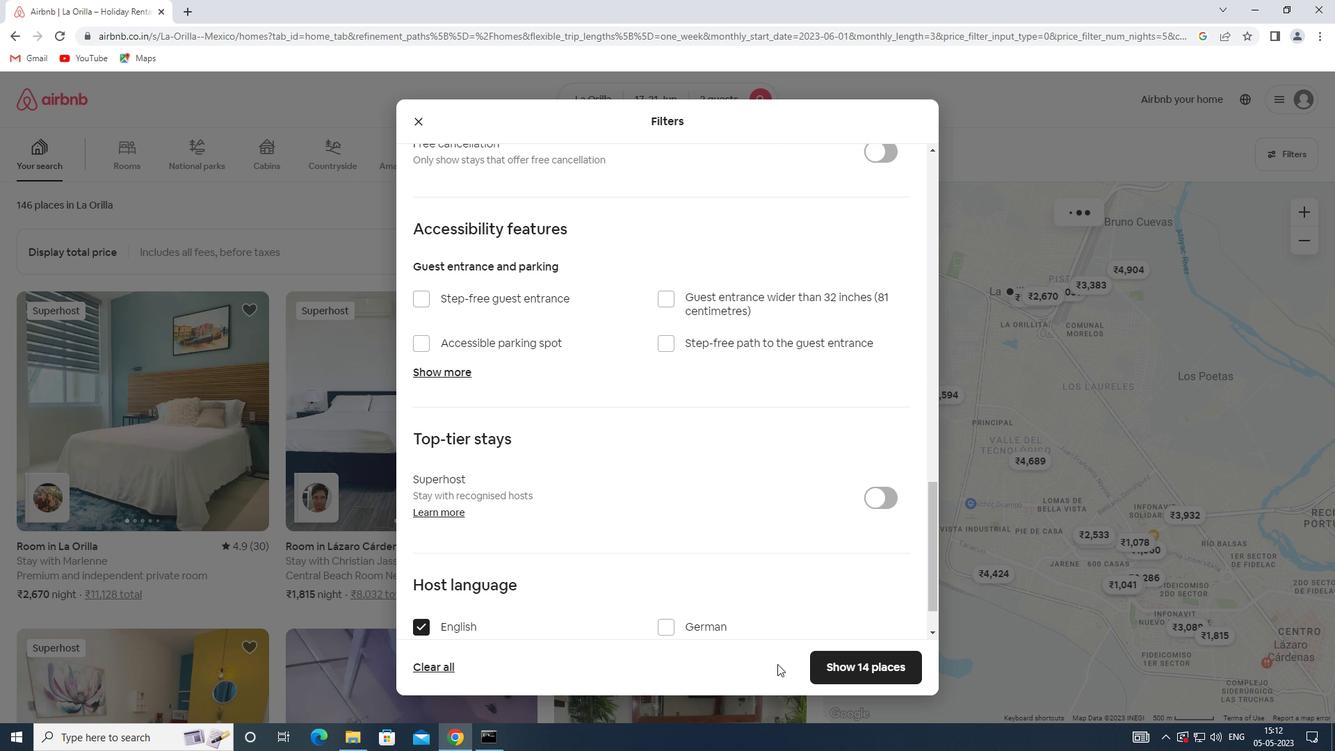 
Action: Mouse pressed left at (852, 668)
Screenshot: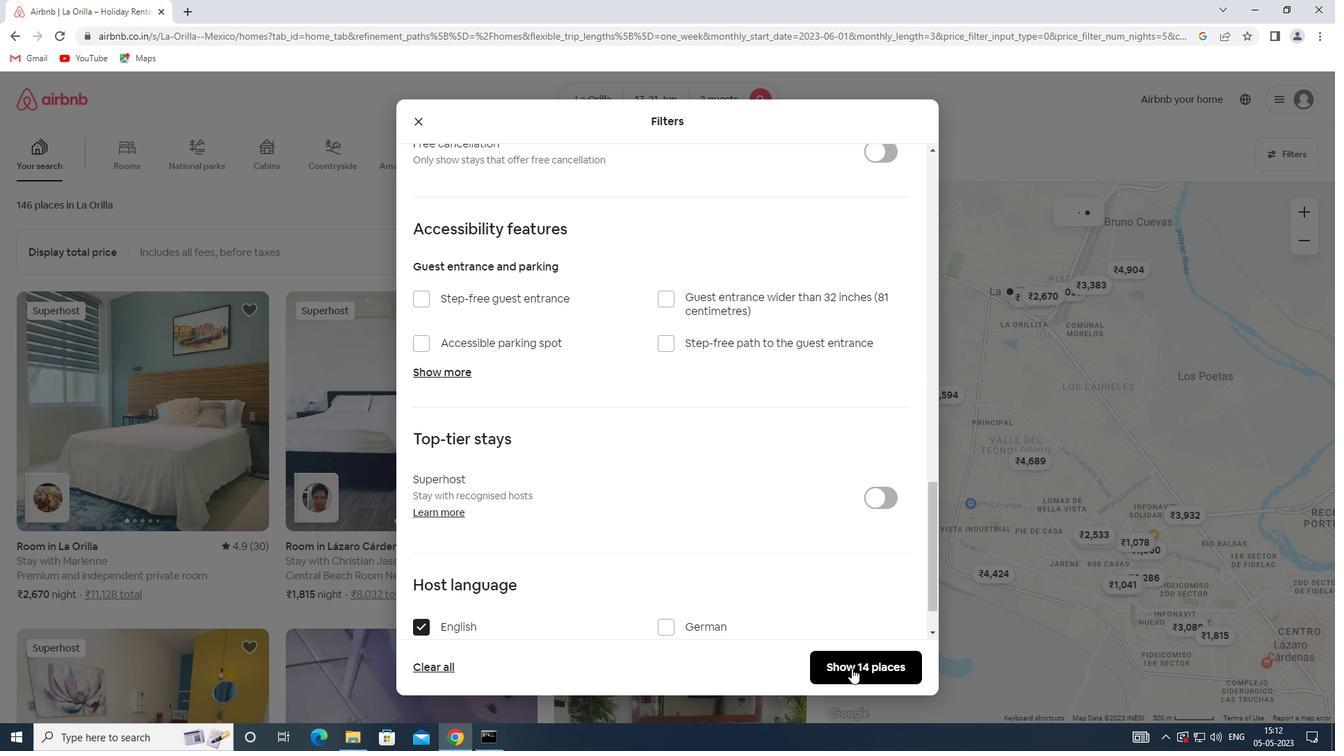 
